 Task: Look for space in Mentana, Italy from 8th August, 2023 to 15th August, 2023 for 9 adults in price range Rs.10000 to Rs.14000. Place can be shared room with 5 bedrooms having 9 beds and 5 bathrooms. Property type can be house, flat, guest house. Amenities needed are: wifi, TV, free parkinig on premises, gym, breakfast. Booking option can be shelf check-in. Required host language is English.
Action: Mouse moved to (434, 91)
Screenshot: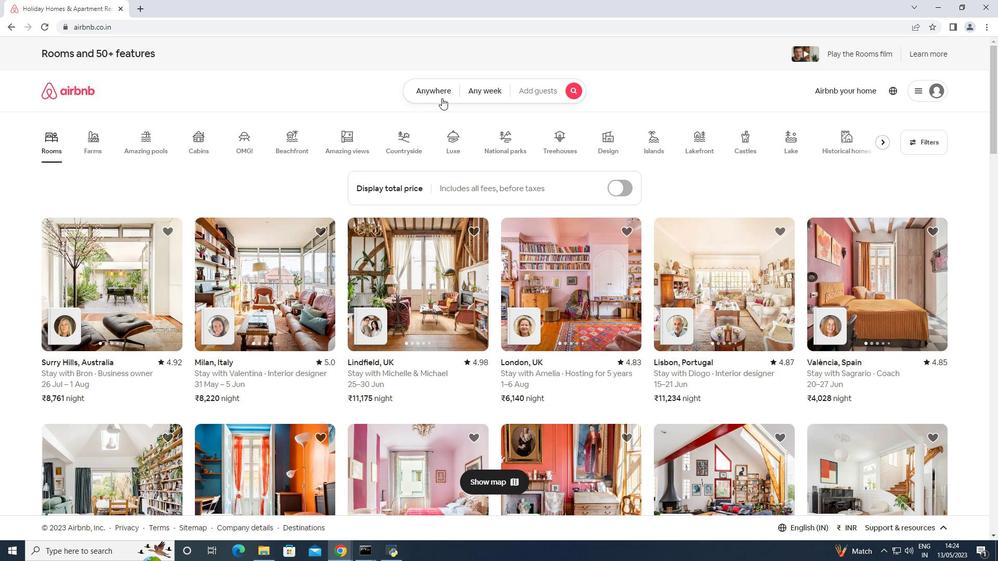 
Action: Mouse pressed left at (434, 91)
Screenshot: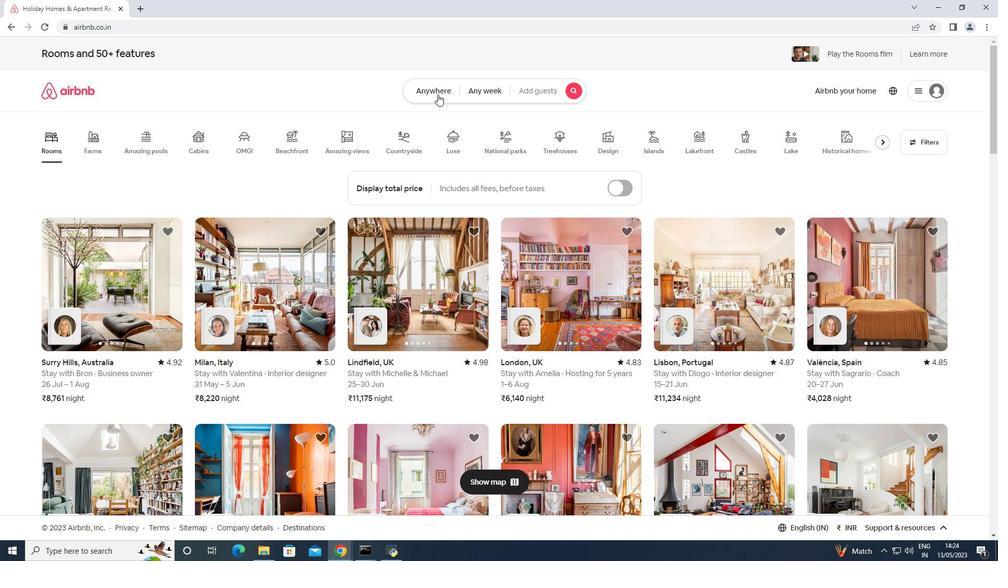 
Action: Mouse moved to (380, 124)
Screenshot: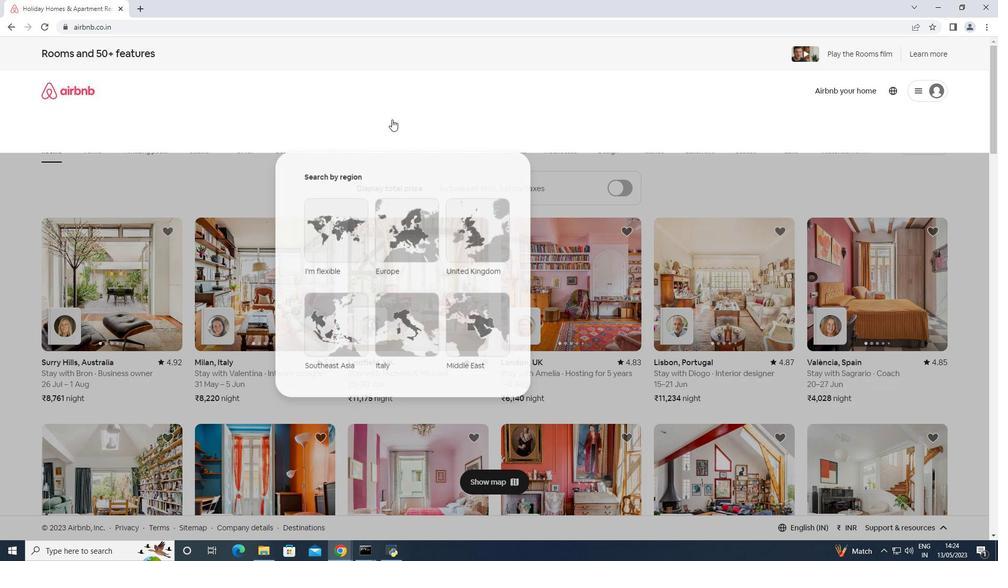 
Action: Mouse pressed left at (380, 124)
Screenshot: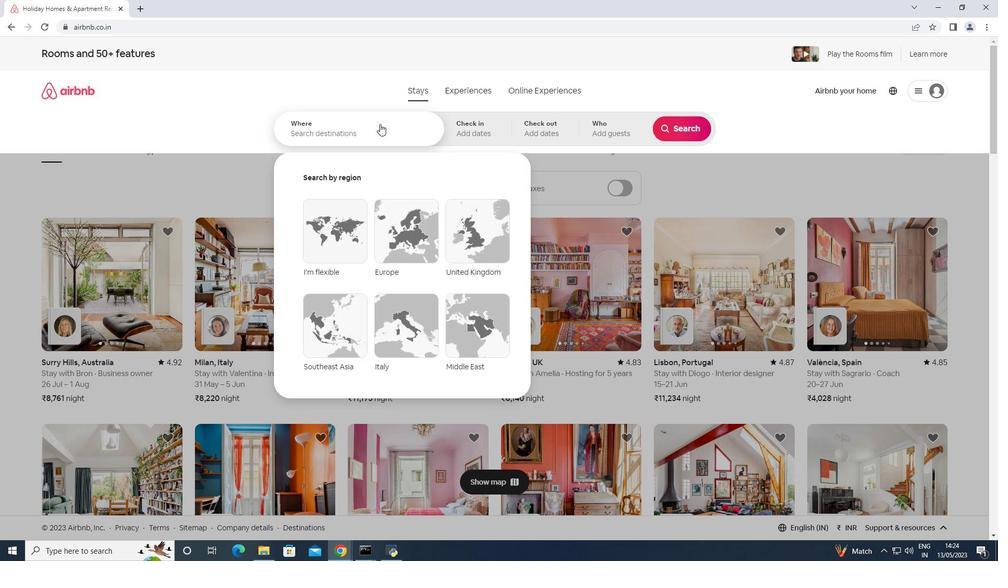 
Action: Mouse moved to (378, 125)
Screenshot: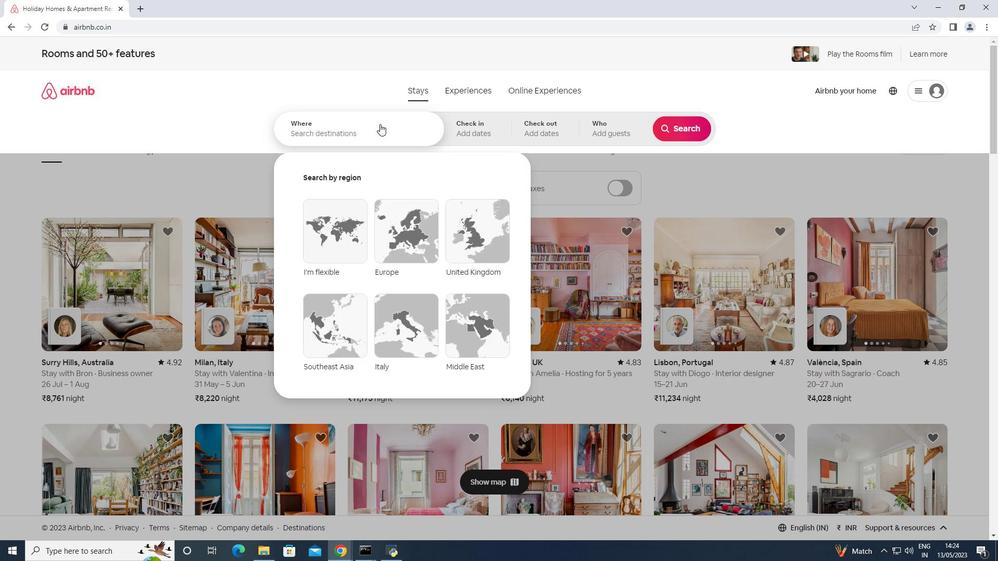 
Action: Key pressed <Key.shift>Mentana,<Key.space><Key.shift>Italy<Key.enter>
Screenshot: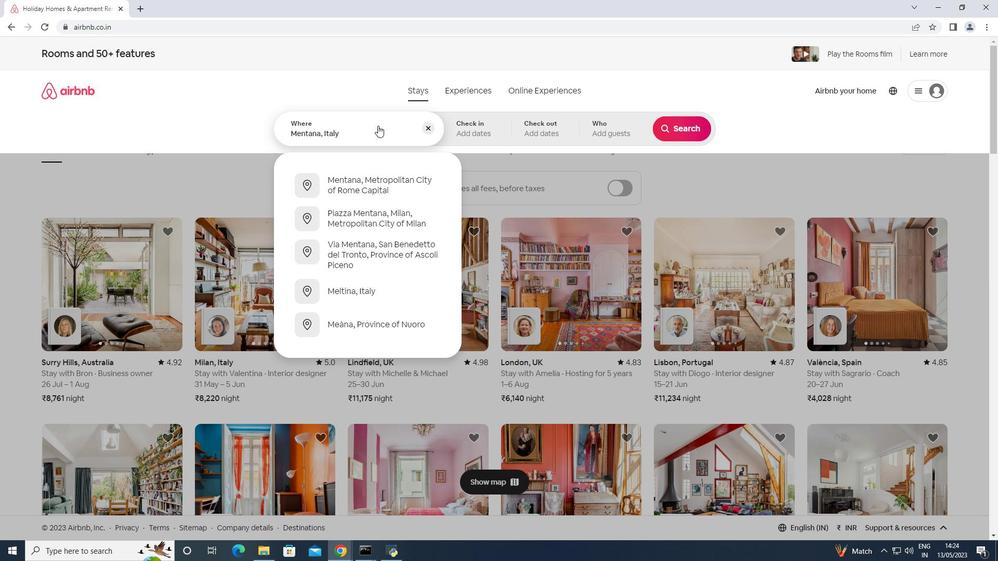 
Action: Mouse moved to (680, 217)
Screenshot: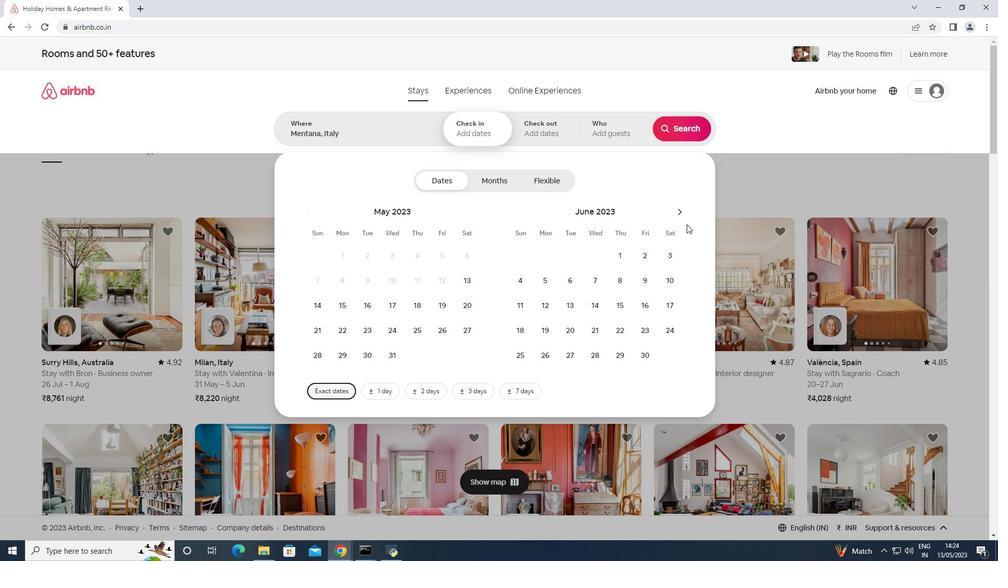 
Action: Mouse pressed left at (680, 217)
Screenshot: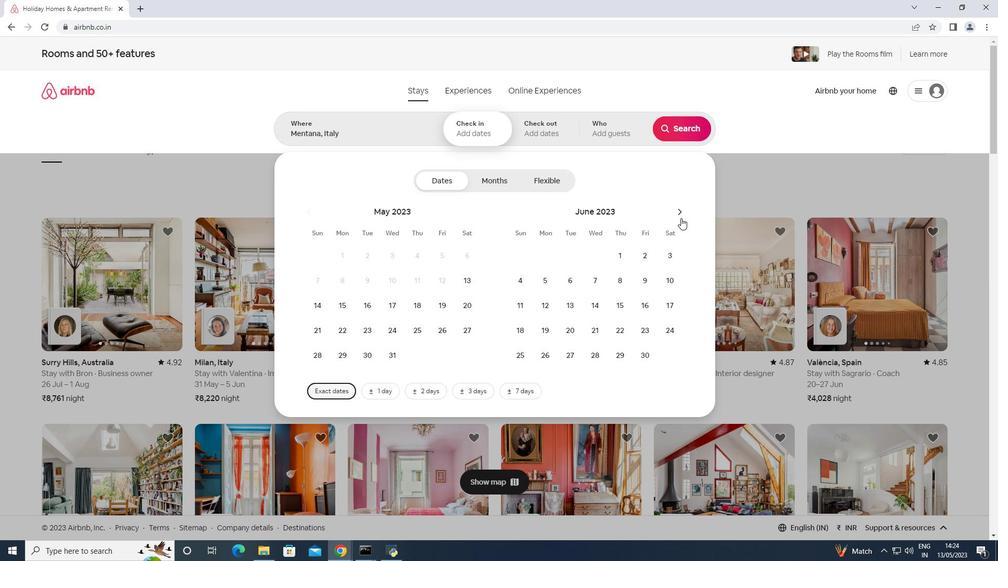 
Action: Mouse pressed left at (680, 217)
Screenshot: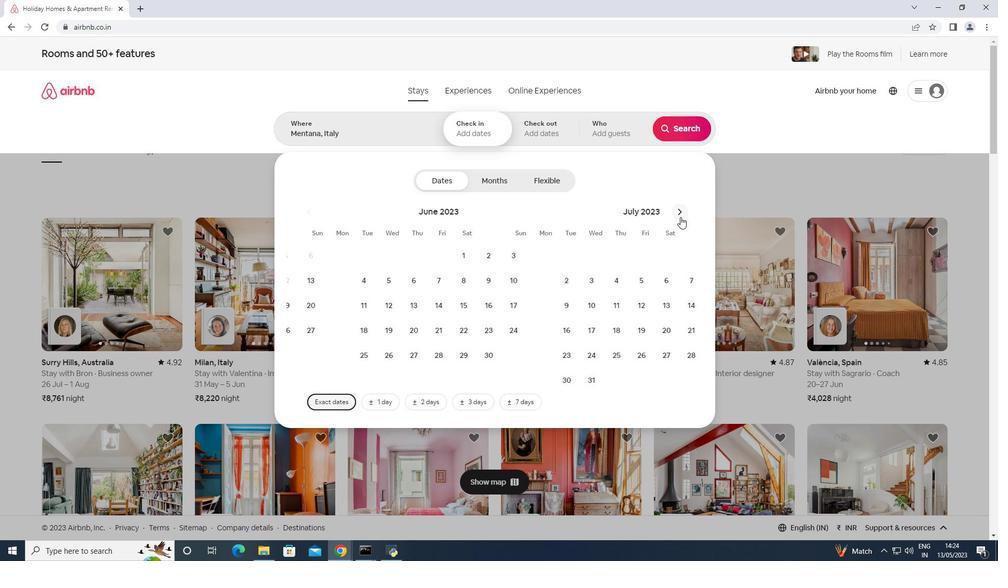 
Action: Mouse moved to (576, 273)
Screenshot: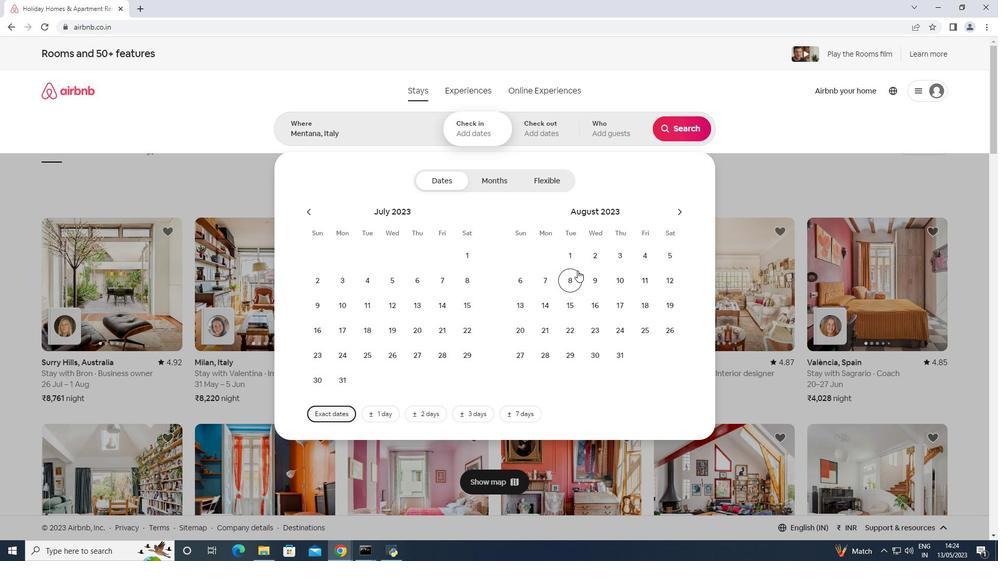 
Action: Mouse pressed left at (576, 273)
Screenshot: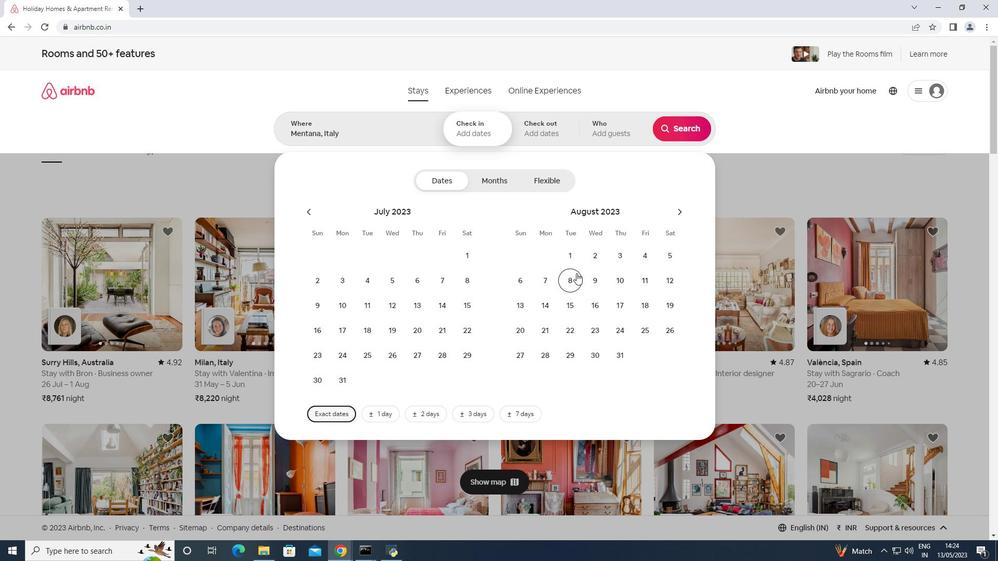 
Action: Mouse moved to (568, 303)
Screenshot: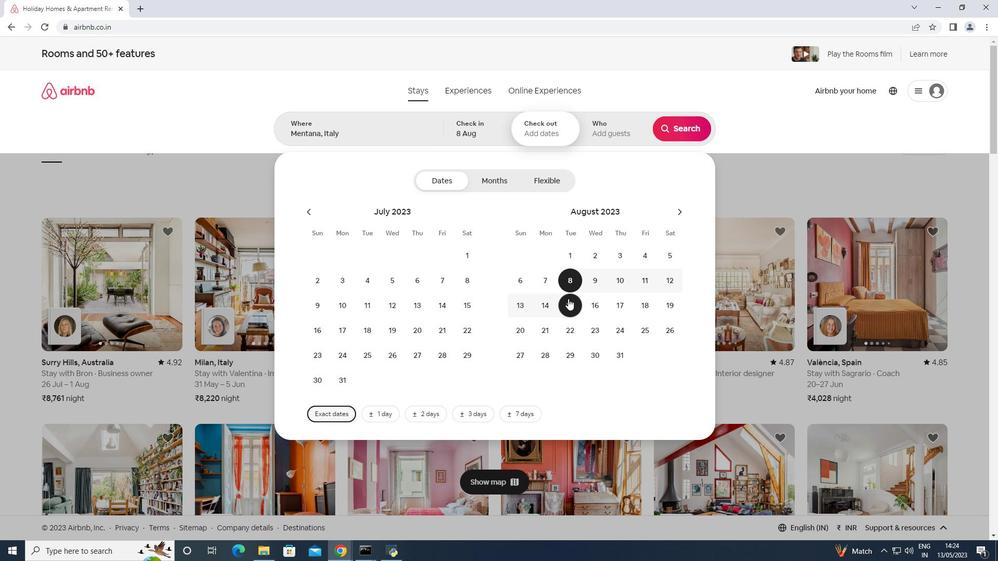 
Action: Mouse pressed left at (568, 303)
Screenshot: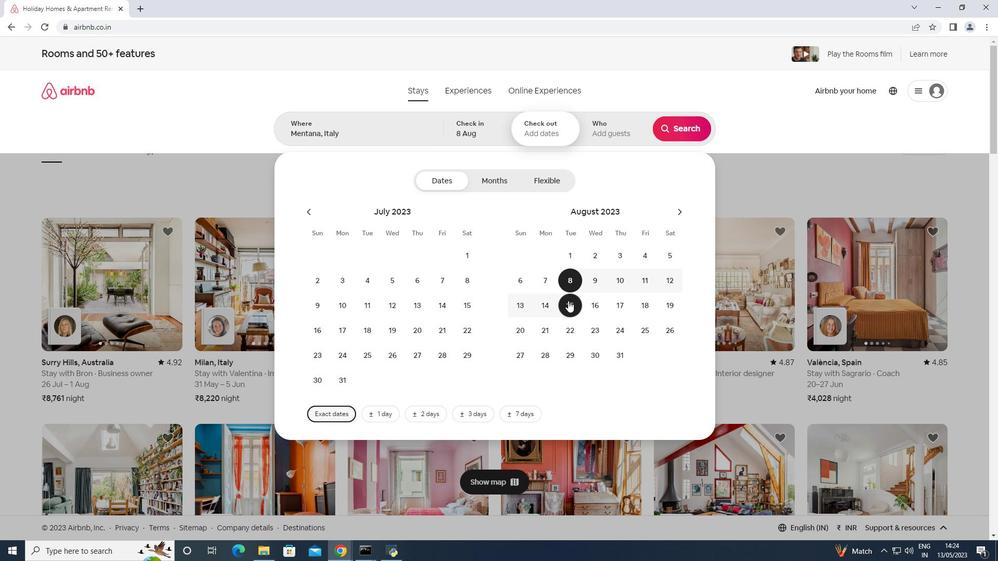 
Action: Mouse moved to (591, 130)
Screenshot: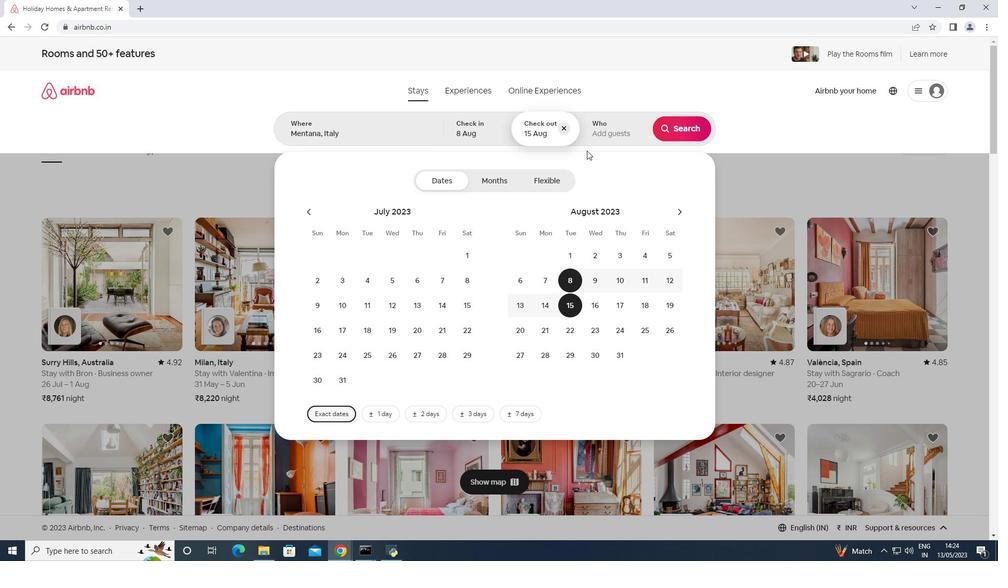 
Action: Mouse pressed left at (591, 130)
Screenshot: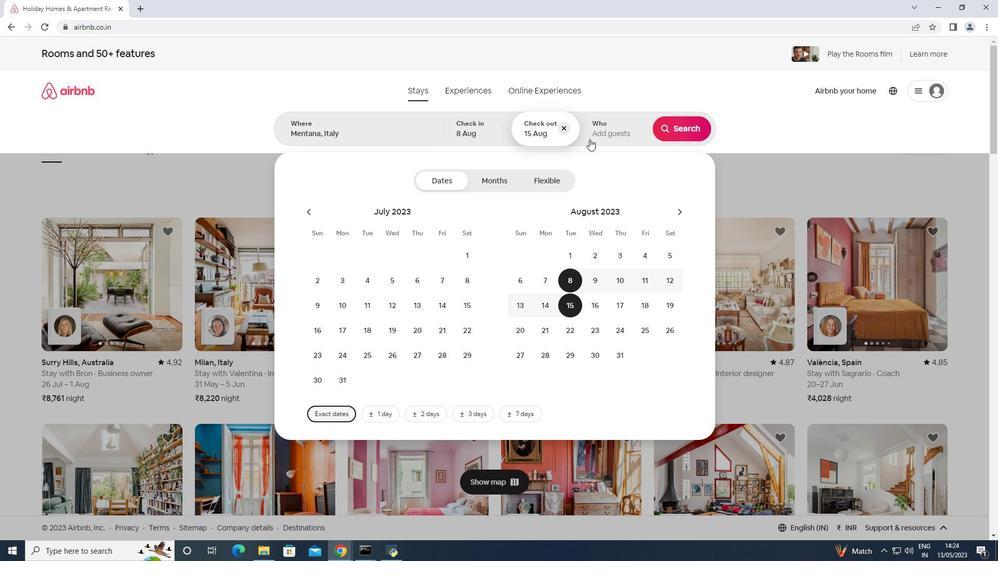 
Action: Mouse moved to (681, 183)
Screenshot: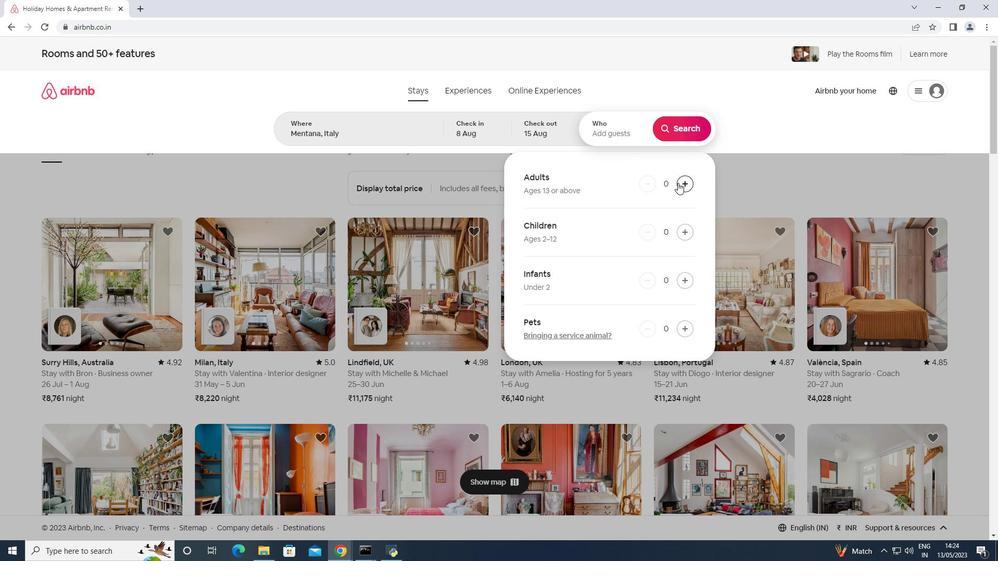 
Action: Mouse pressed left at (681, 183)
Screenshot: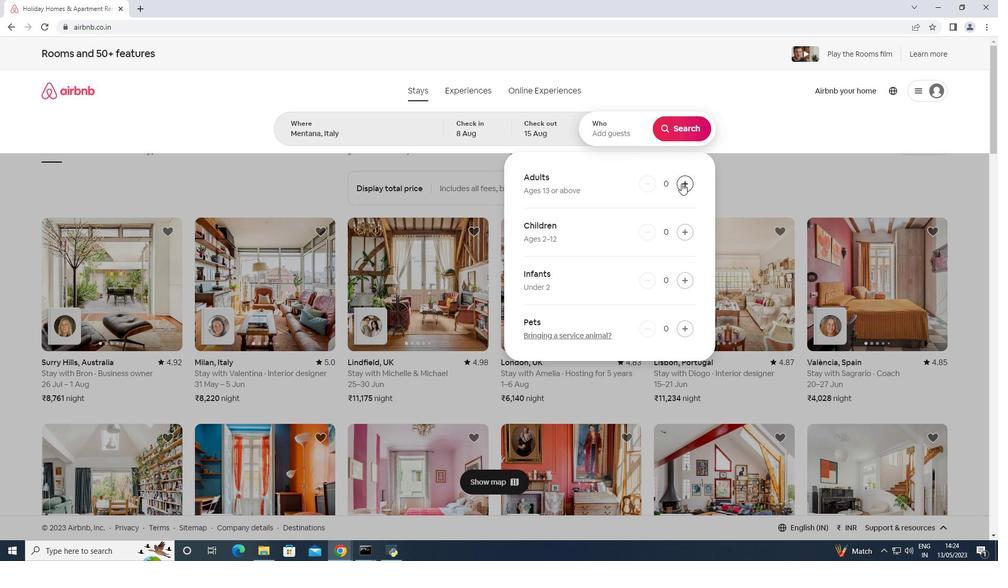 
Action: Mouse pressed left at (681, 183)
Screenshot: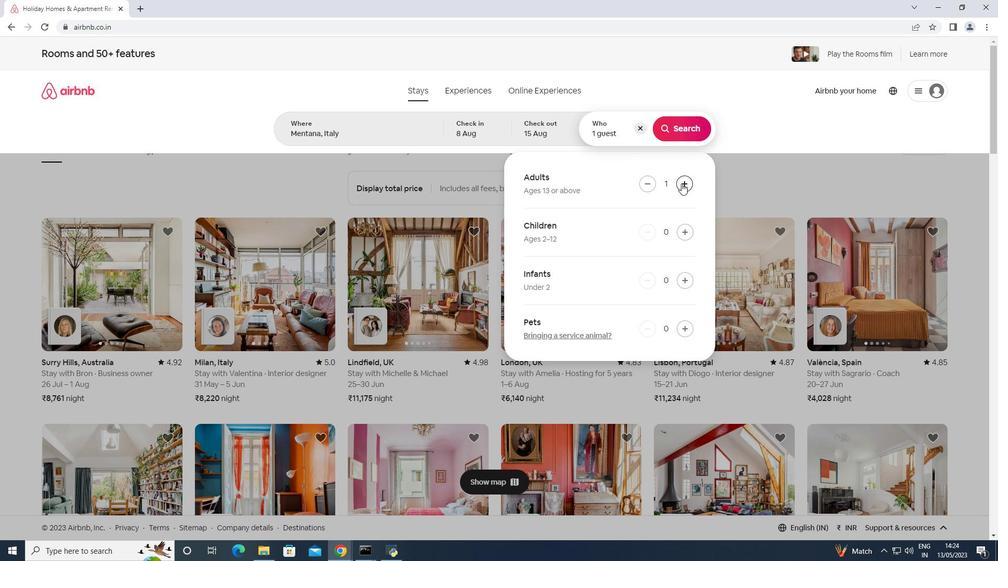 
Action: Mouse pressed left at (681, 183)
Screenshot: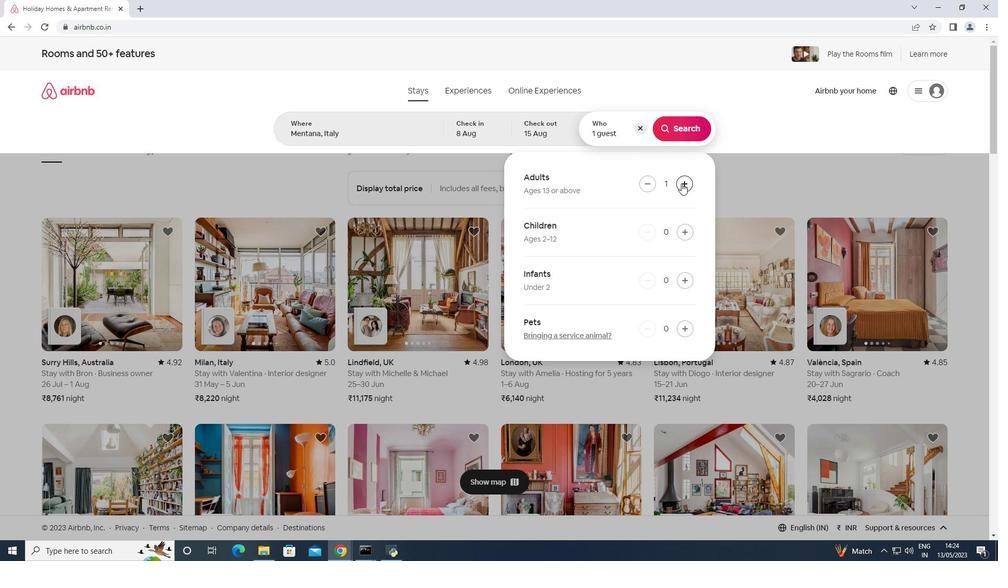 
Action: Mouse pressed left at (681, 183)
Screenshot: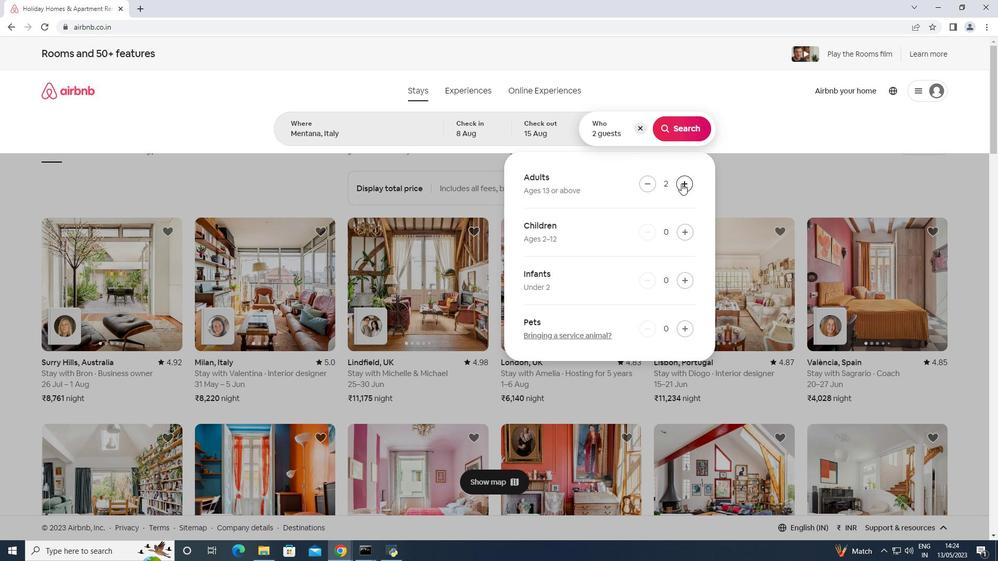 
Action: Mouse pressed left at (681, 183)
Screenshot: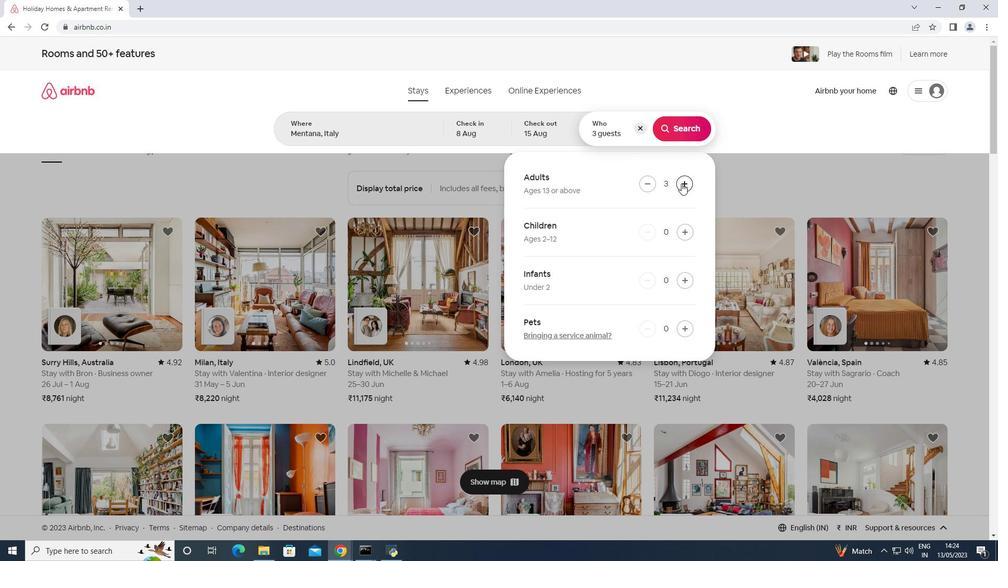 
Action: Mouse pressed left at (681, 183)
Screenshot: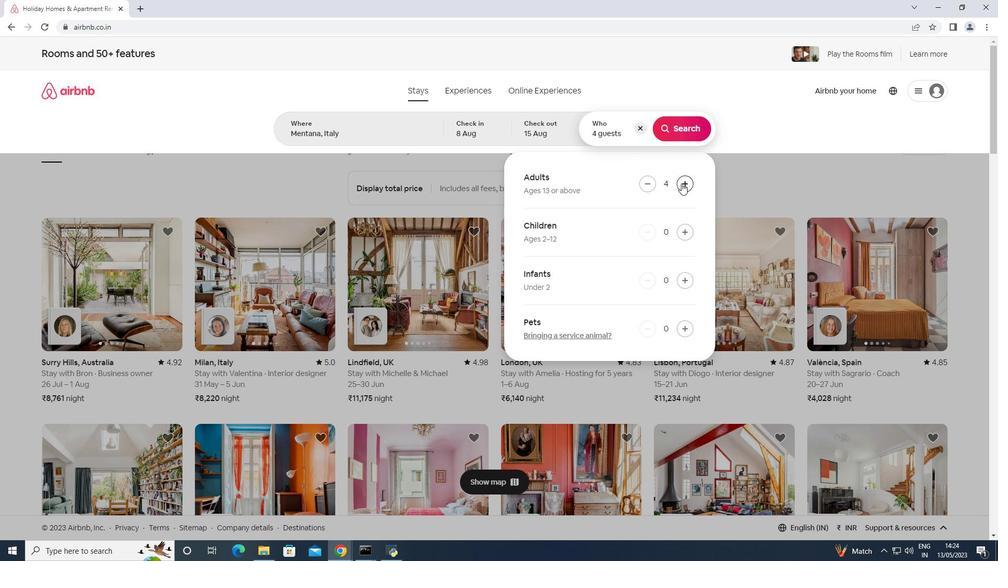 
Action: Mouse pressed left at (681, 183)
Screenshot: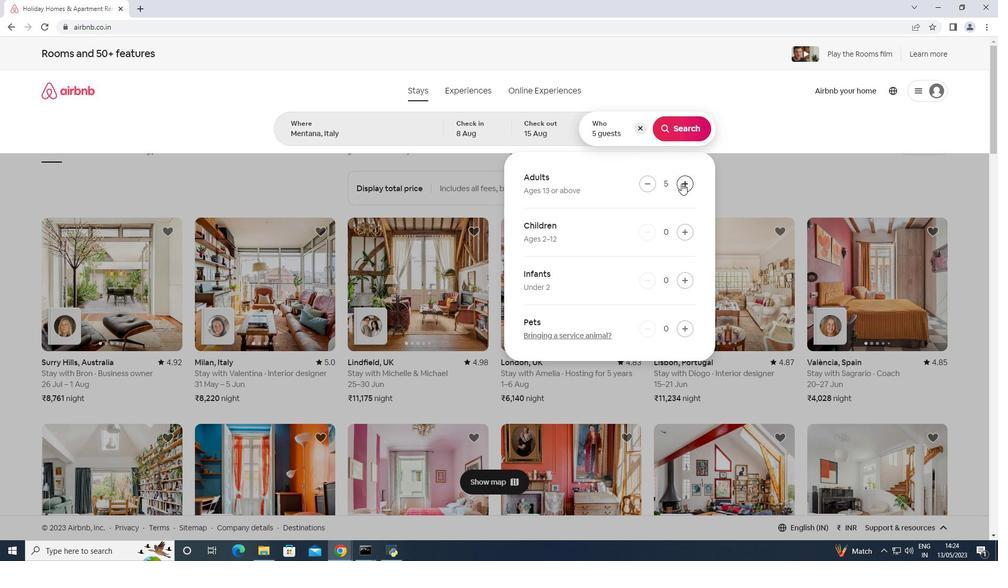 
Action: Mouse pressed left at (681, 183)
Screenshot: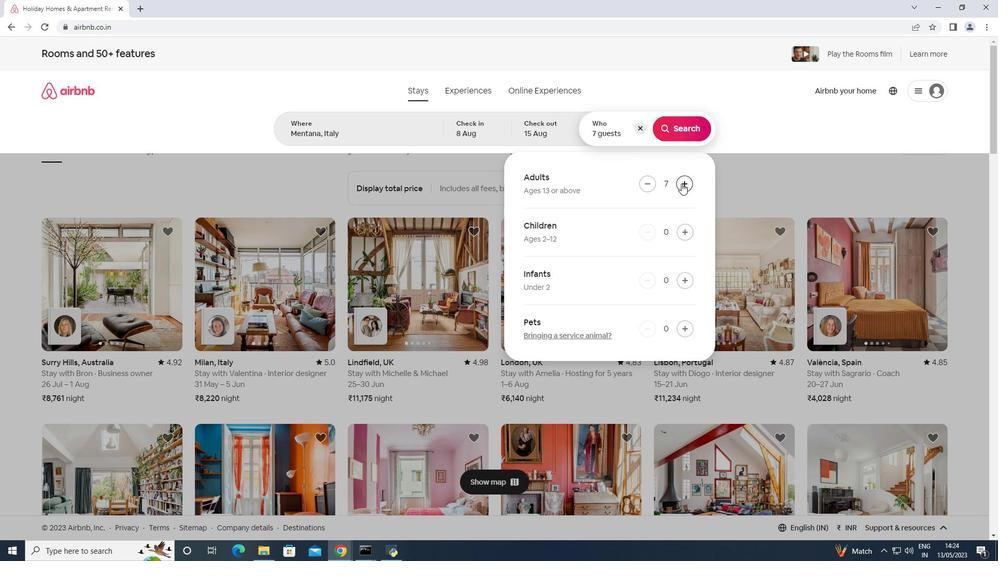 
Action: Mouse pressed left at (681, 183)
Screenshot: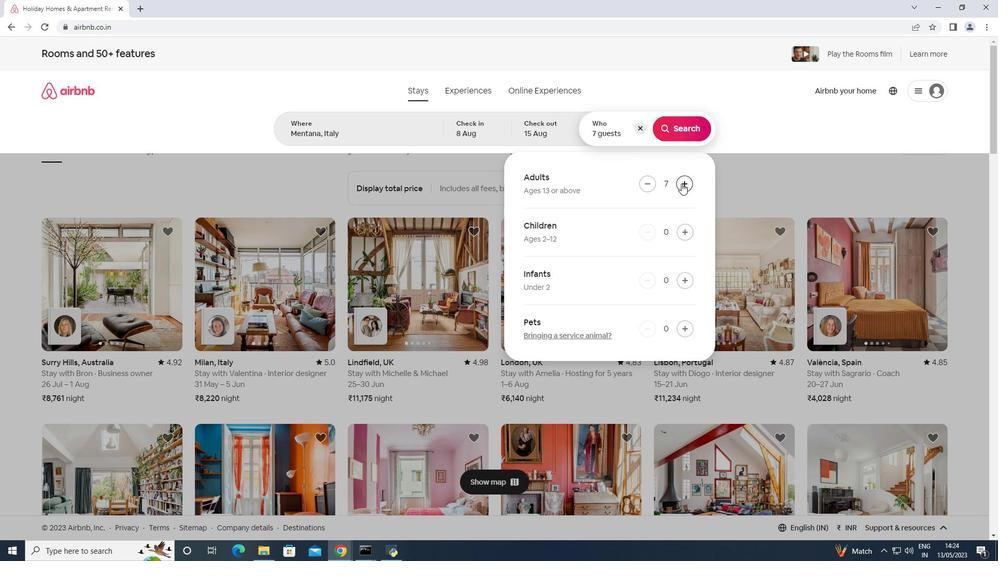 
Action: Mouse moved to (682, 130)
Screenshot: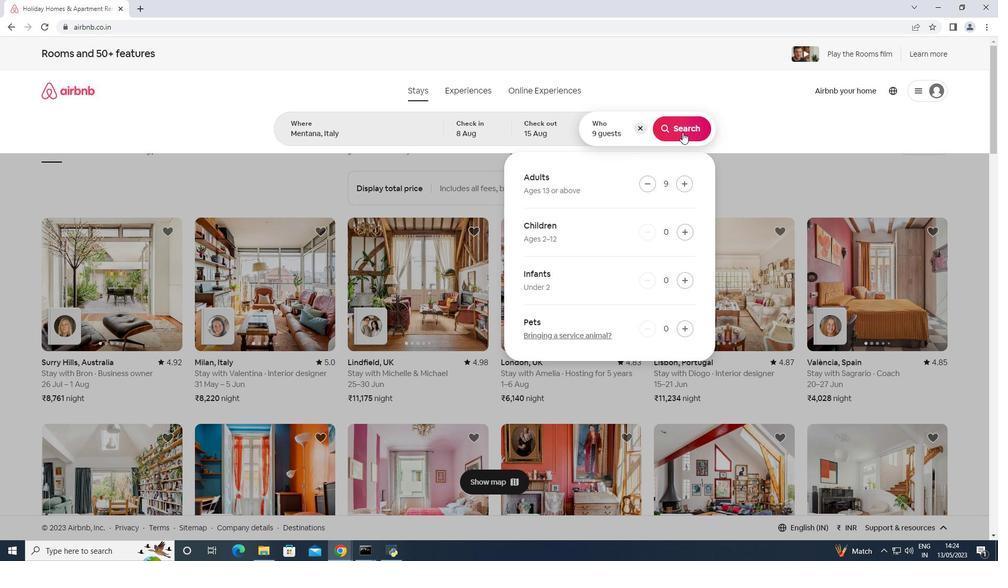 
Action: Mouse pressed left at (682, 130)
Screenshot: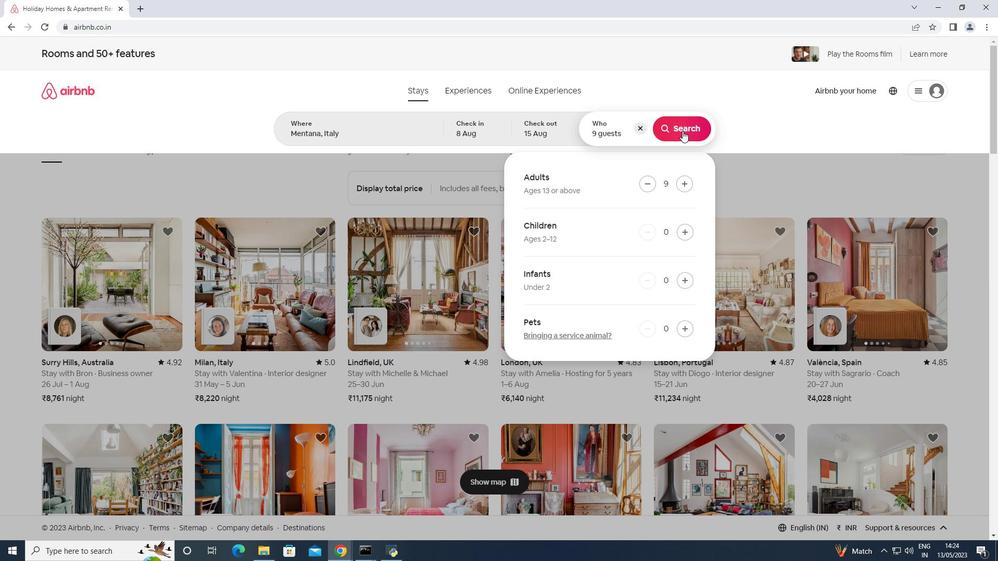 
Action: Mouse moved to (952, 102)
Screenshot: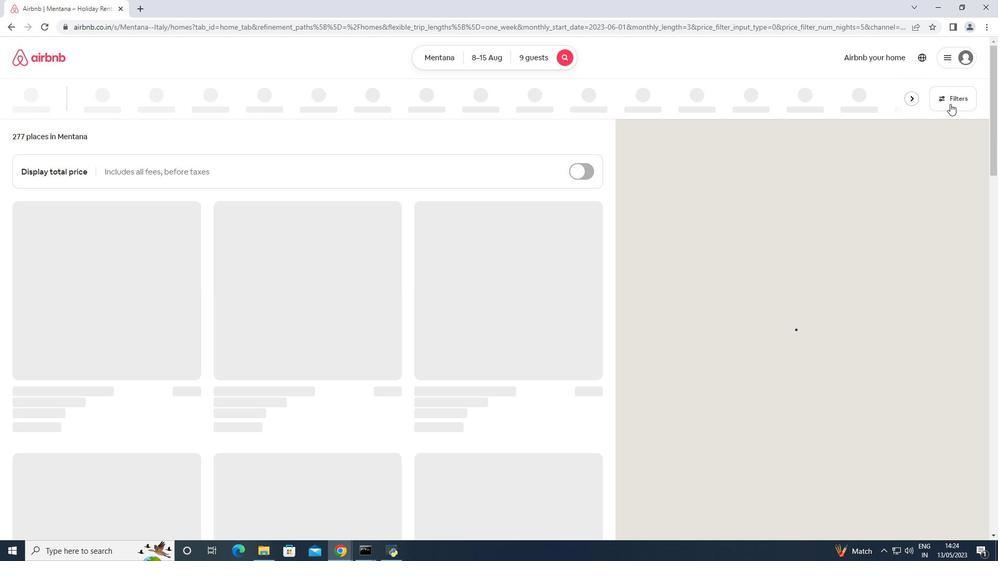 
Action: Mouse pressed left at (952, 102)
Screenshot: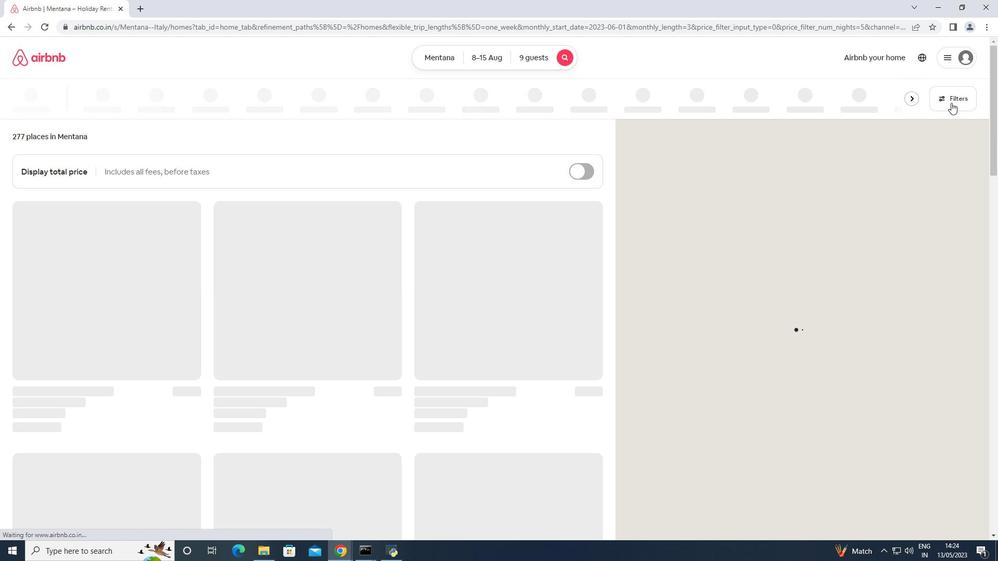 
Action: Mouse moved to (427, 352)
Screenshot: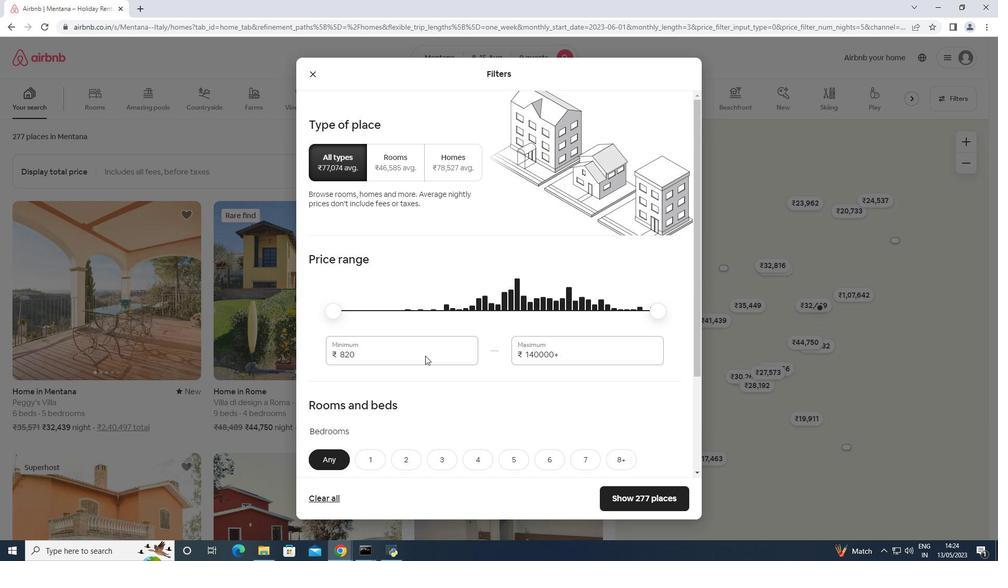 
Action: Mouse pressed left at (427, 352)
Screenshot: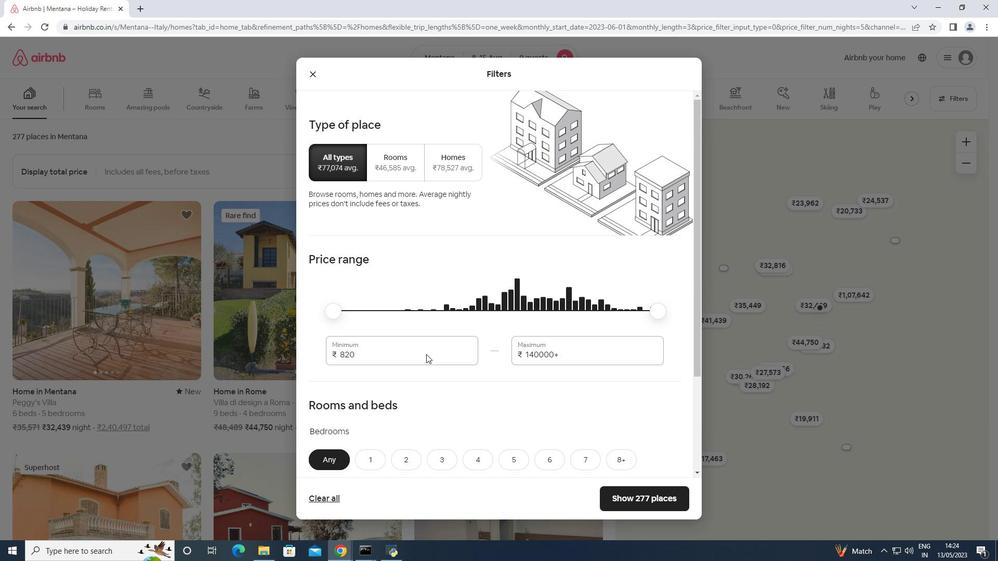 
Action: Mouse pressed left at (427, 352)
Screenshot: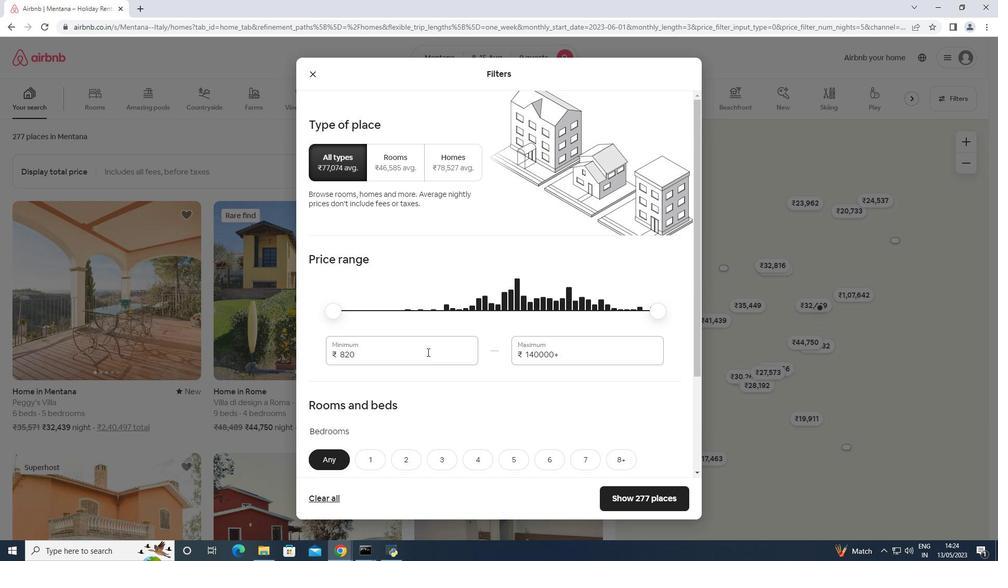 
Action: Mouse moved to (421, 352)
Screenshot: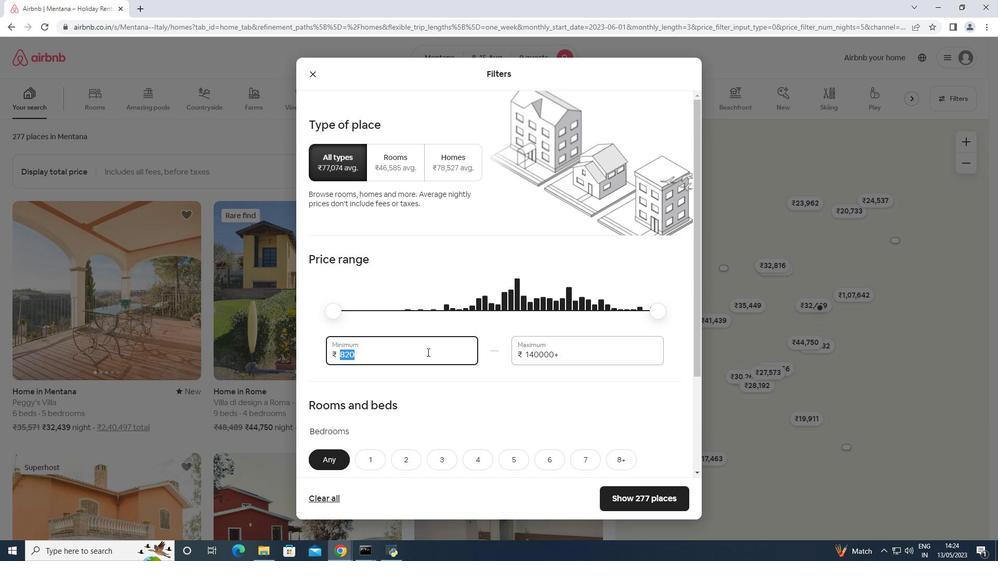 
Action: Key pressed 10000<Key.tab>14000
Screenshot: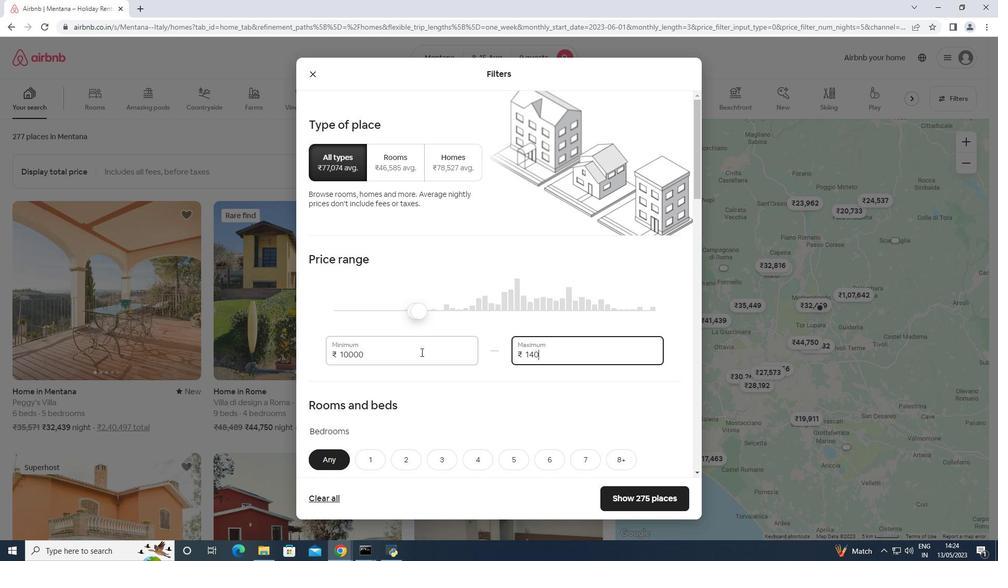 
Action: Mouse scrolled (421, 352) with delta (0, 0)
Screenshot: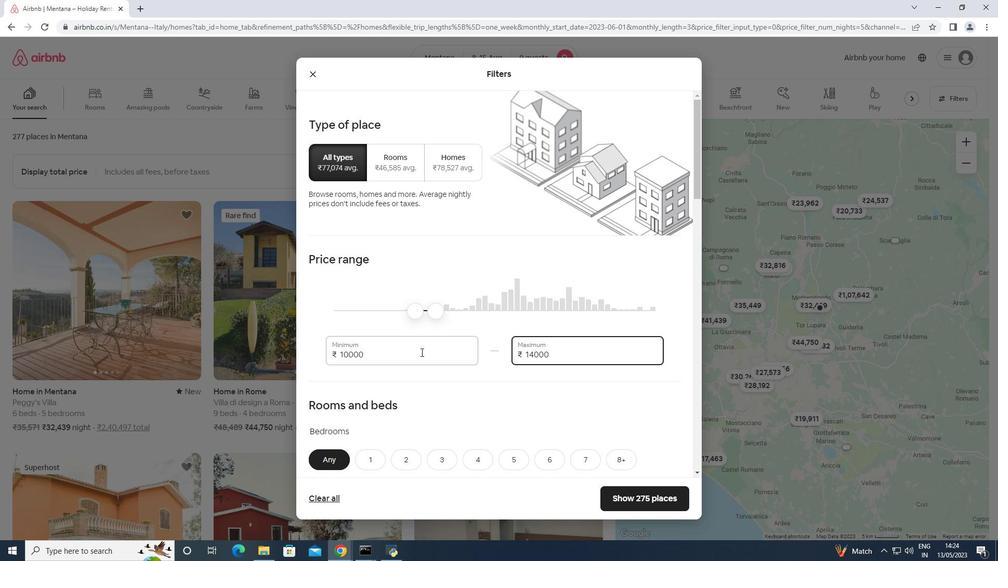 
Action: Mouse scrolled (421, 352) with delta (0, 0)
Screenshot: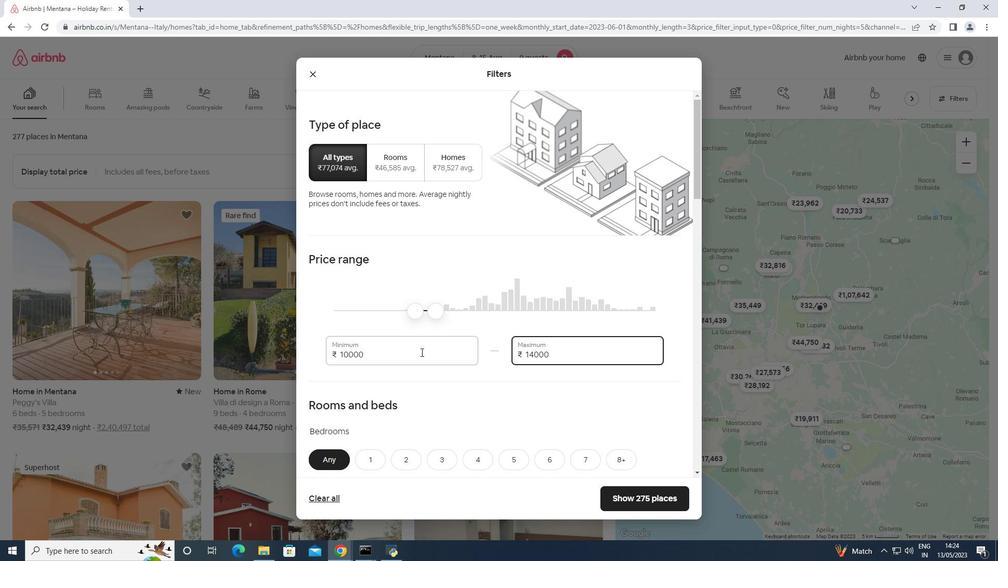 
Action: Mouse moved to (514, 355)
Screenshot: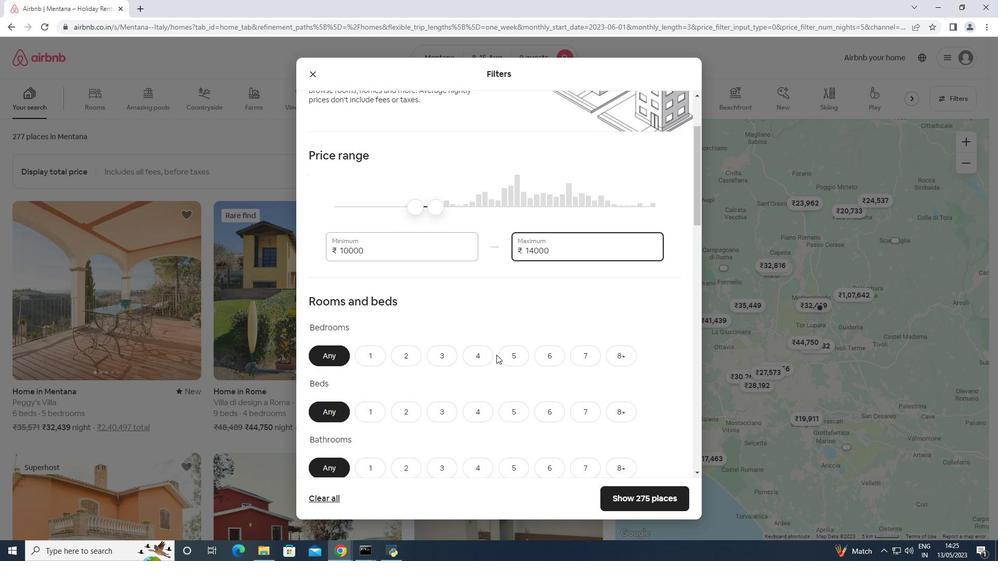 
Action: Mouse pressed left at (514, 355)
Screenshot: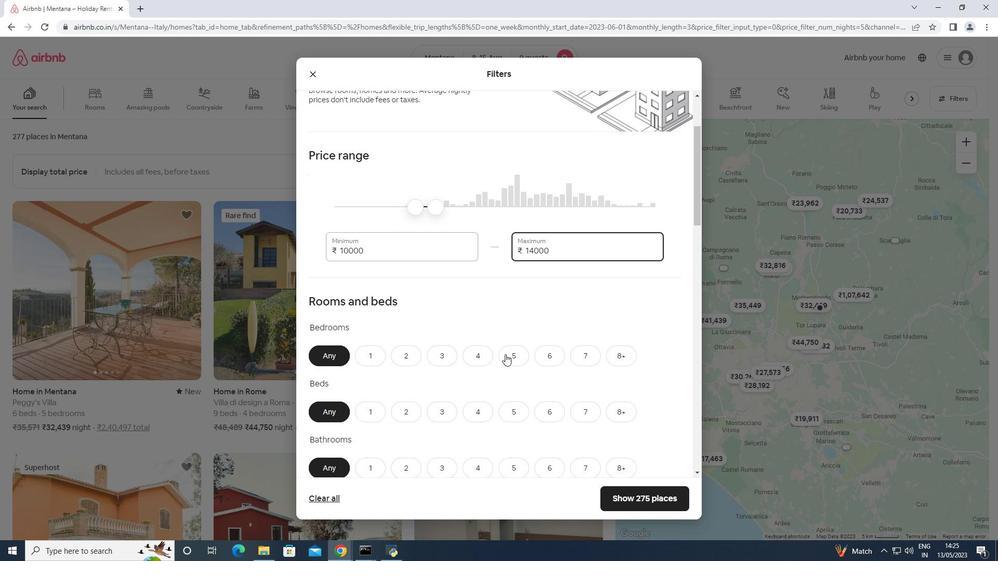 
Action: Mouse moved to (626, 414)
Screenshot: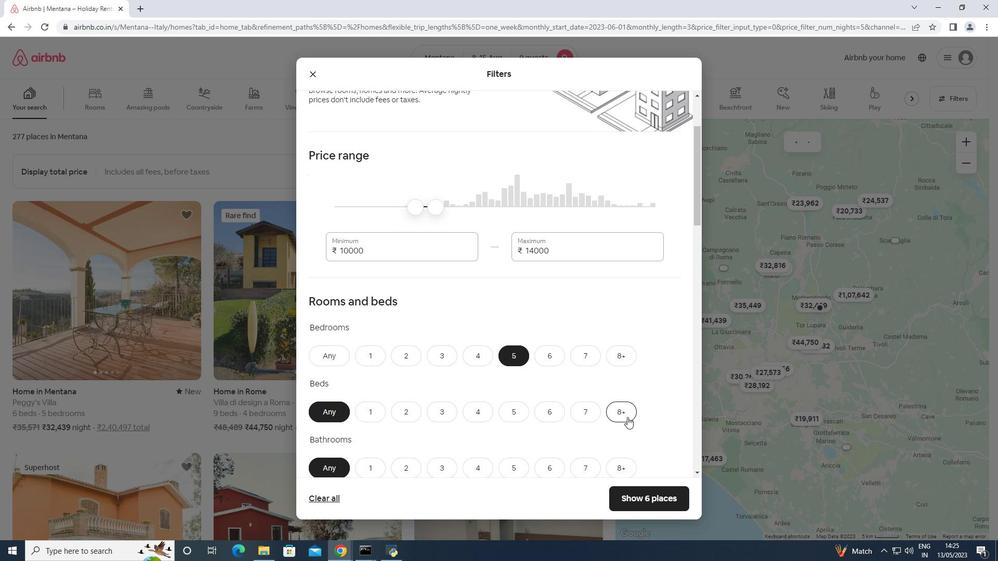 
Action: Mouse pressed left at (626, 414)
Screenshot: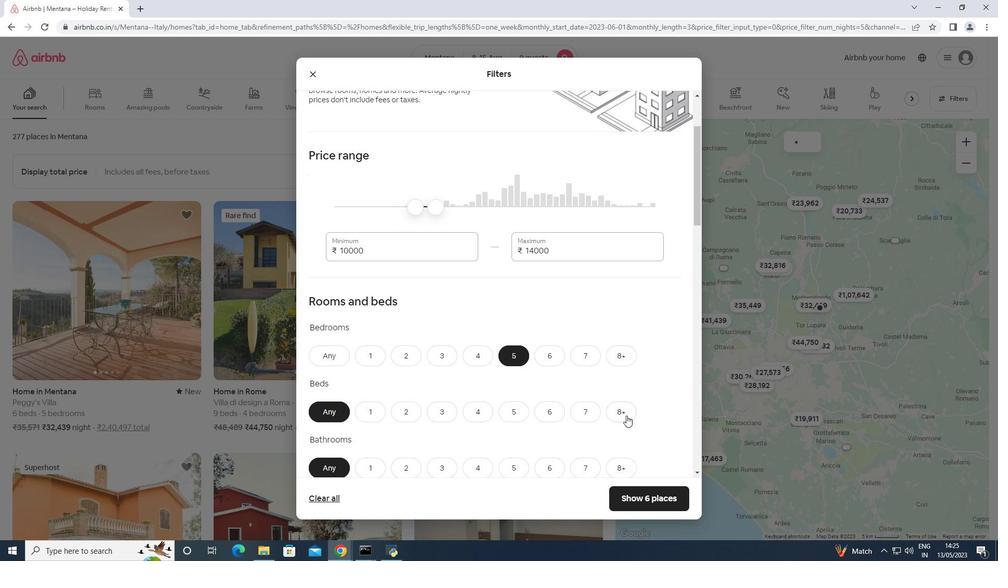 
Action: Mouse moved to (521, 466)
Screenshot: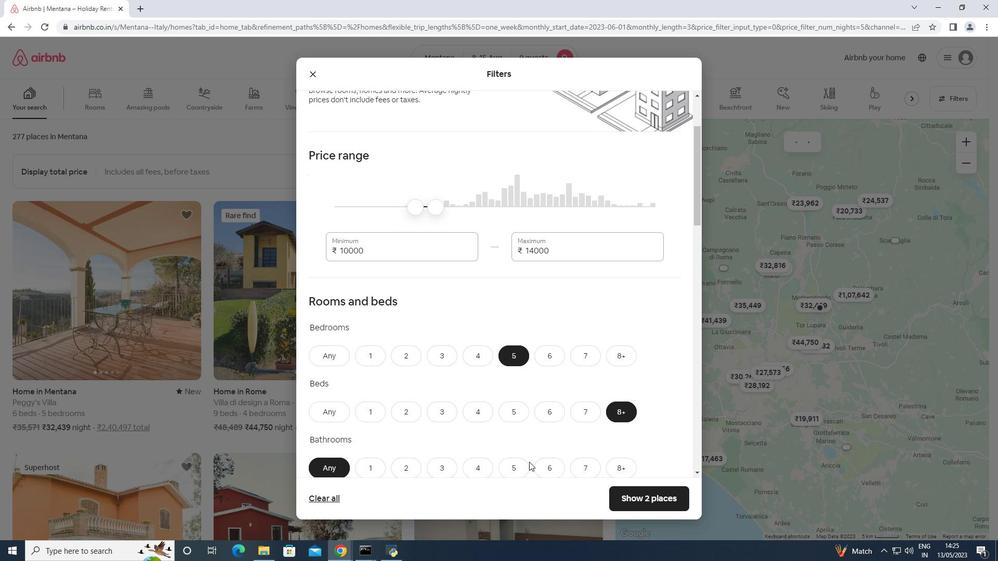 
Action: Mouse pressed left at (521, 466)
Screenshot: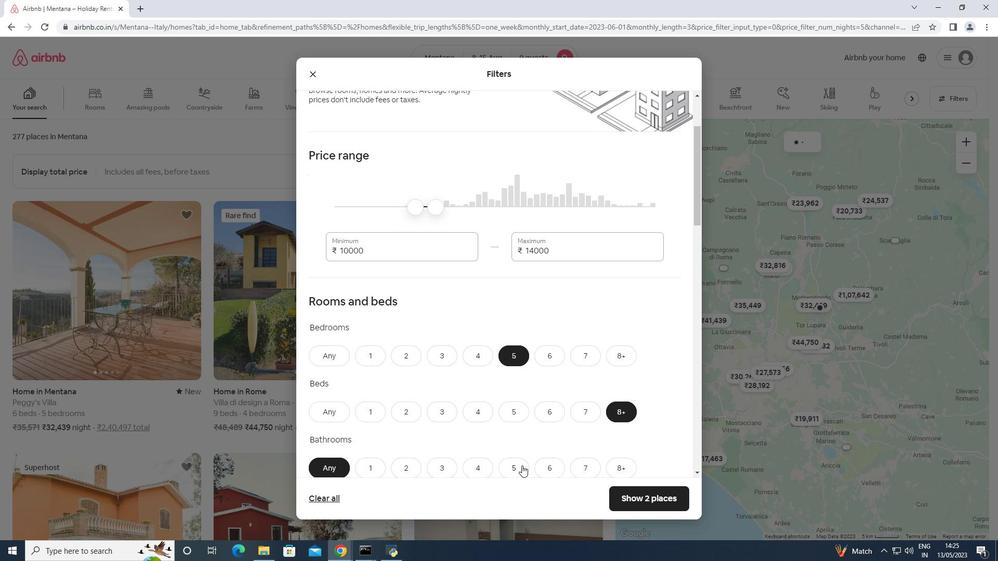 
Action: Mouse moved to (521, 466)
Screenshot: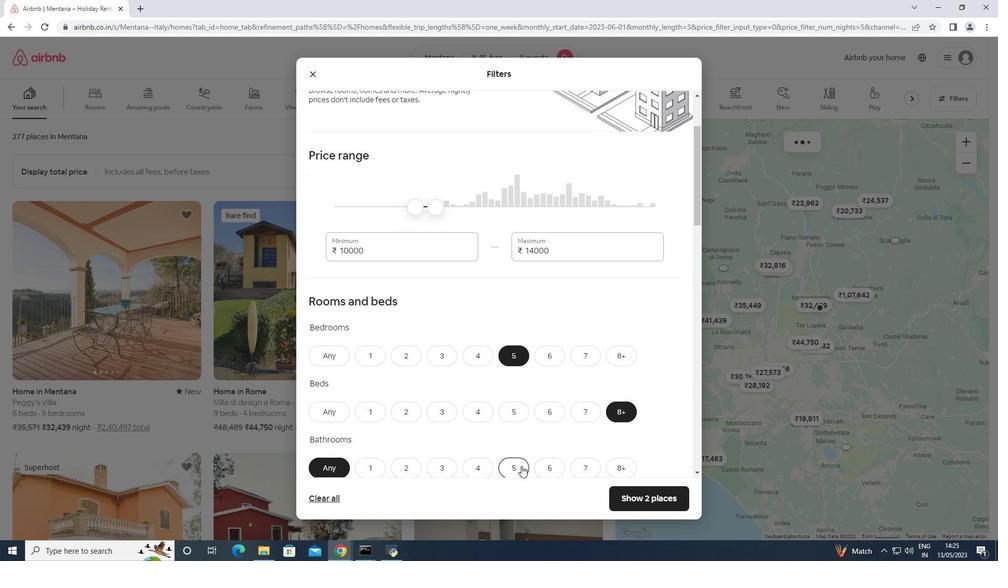 
Action: Mouse scrolled (521, 466) with delta (0, 0)
Screenshot: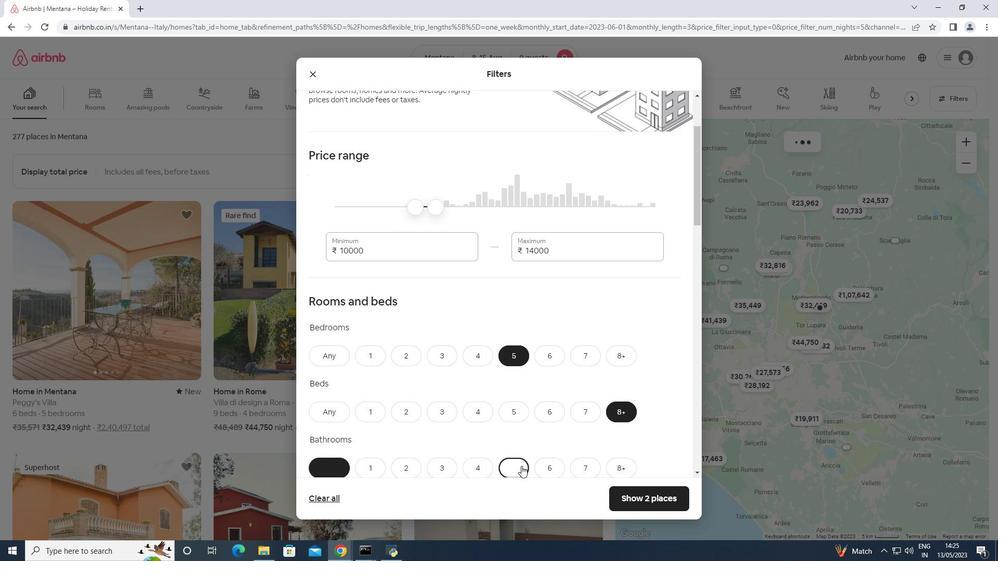 
Action: Mouse scrolled (521, 466) with delta (0, 0)
Screenshot: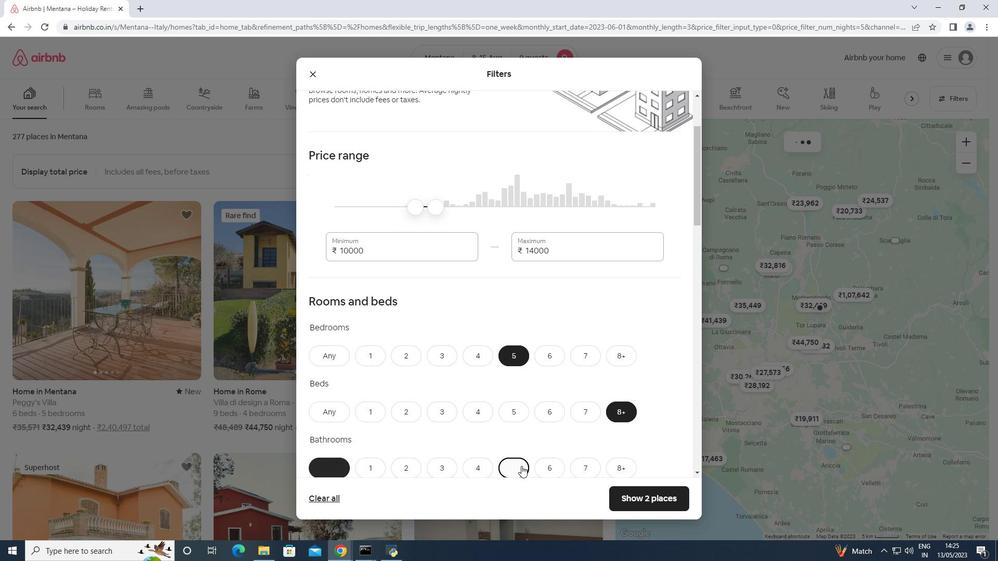 
Action: Mouse scrolled (521, 466) with delta (0, 0)
Screenshot: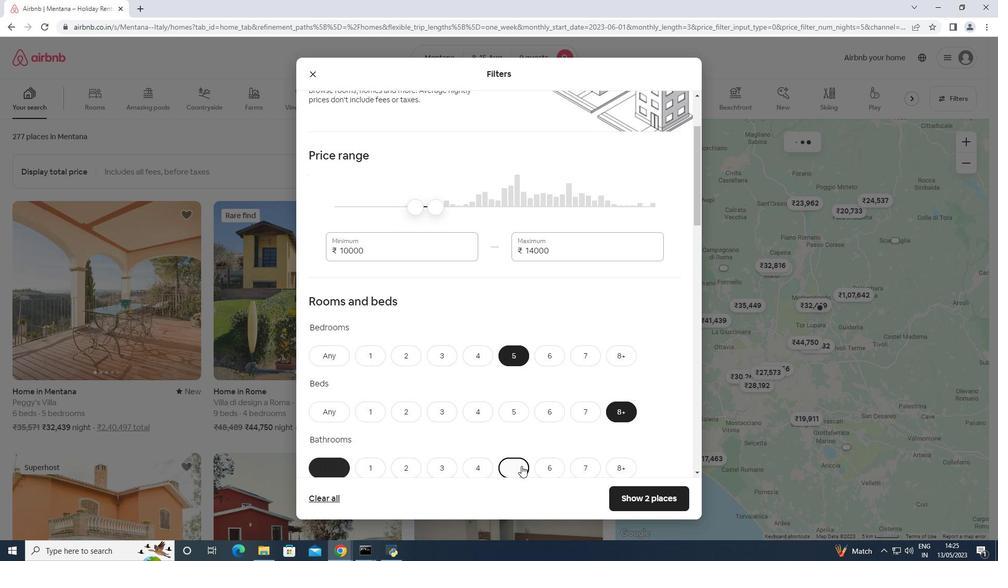 
Action: Mouse moved to (514, 401)
Screenshot: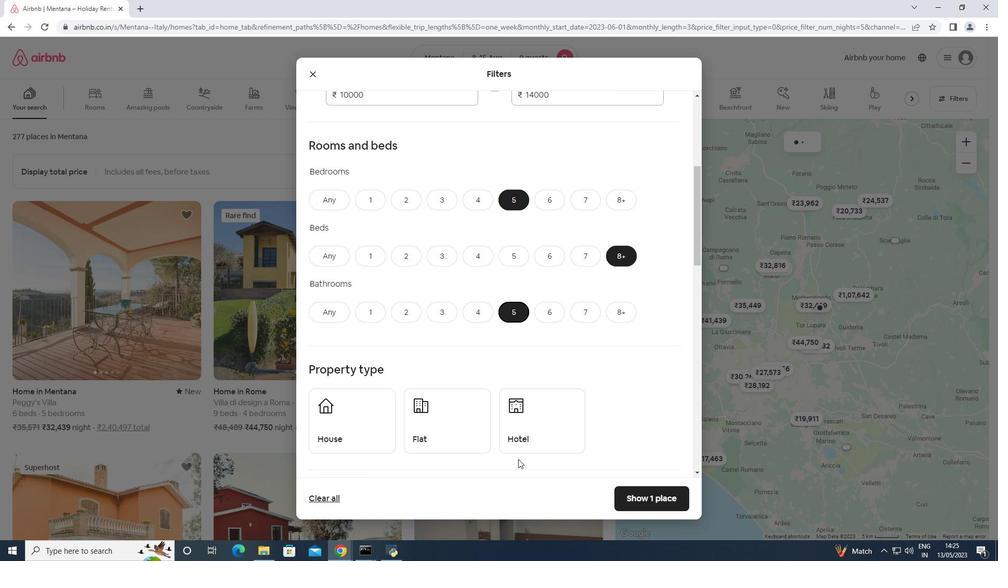 
Action: Mouse scrolled (514, 400) with delta (0, 0)
Screenshot: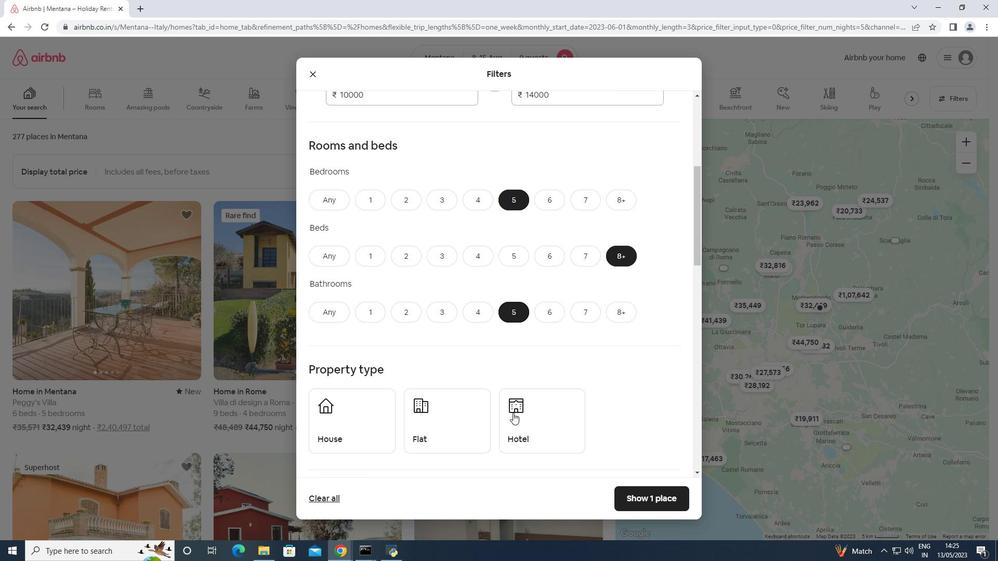 
Action: Mouse scrolled (514, 400) with delta (0, 0)
Screenshot: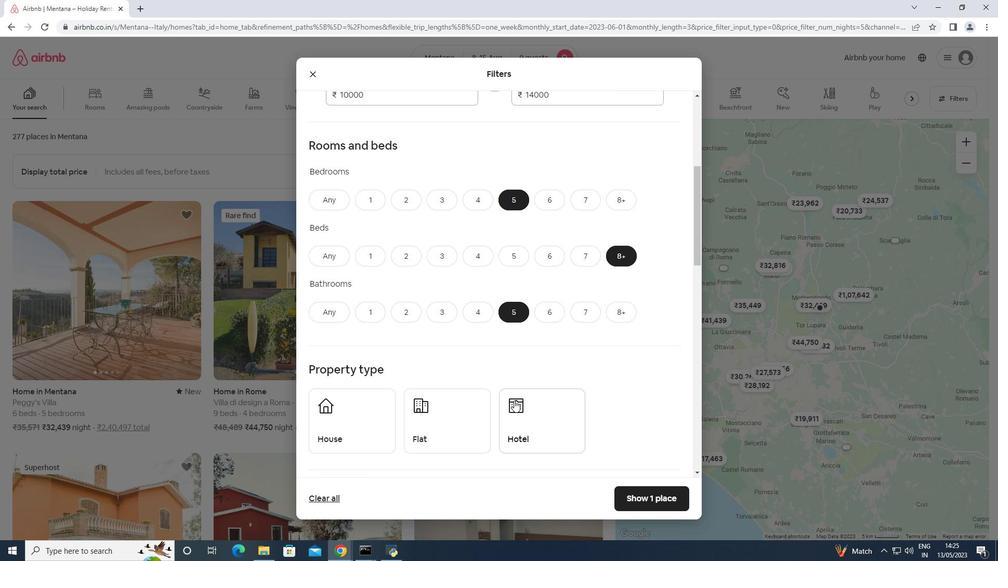 
Action: Mouse scrolled (514, 400) with delta (0, 0)
Screenshot: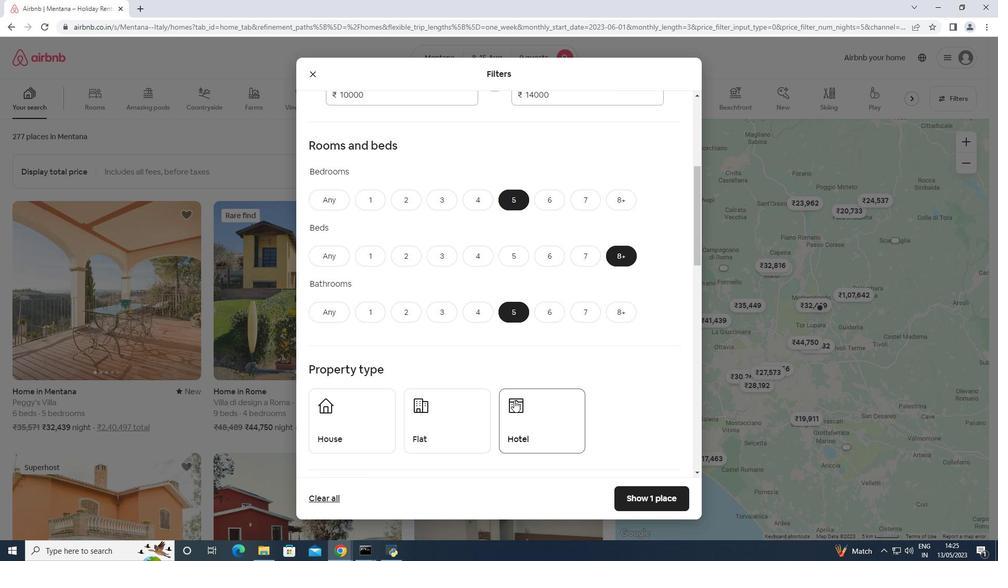 
Action: Mouse moved to (449, 289)
Screenshot: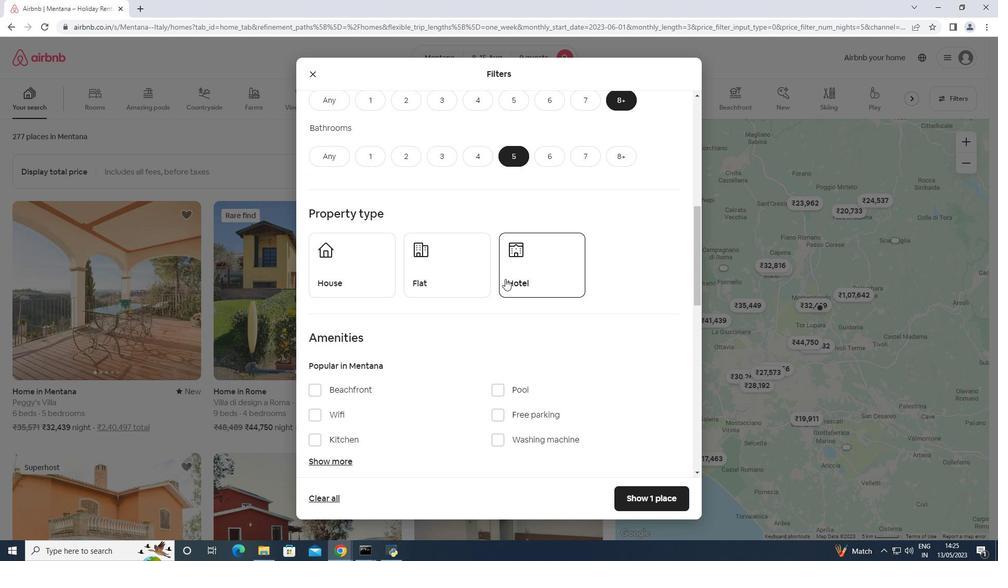 
Action: Mouse pressed left at (449, 289)
Screenshot: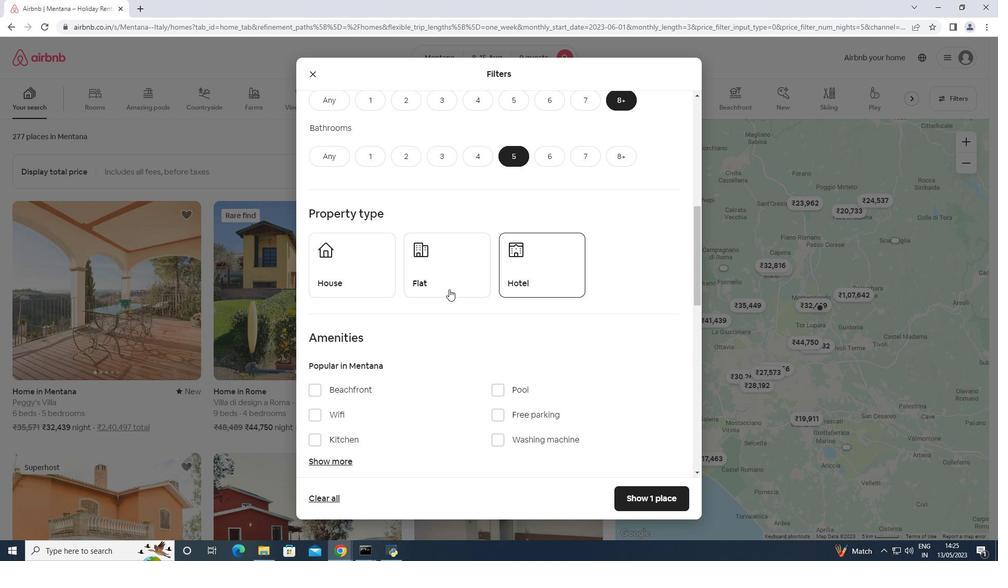 
Action: Mouse moved to (367, 287)
Screenshot: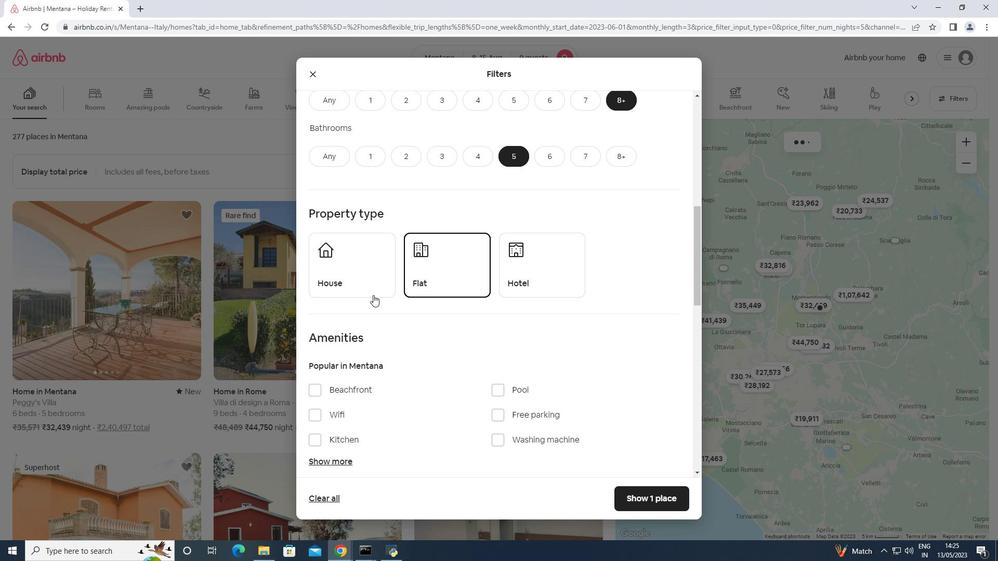 
Action: Mouse pressed left at (367, 287)
Screenshot: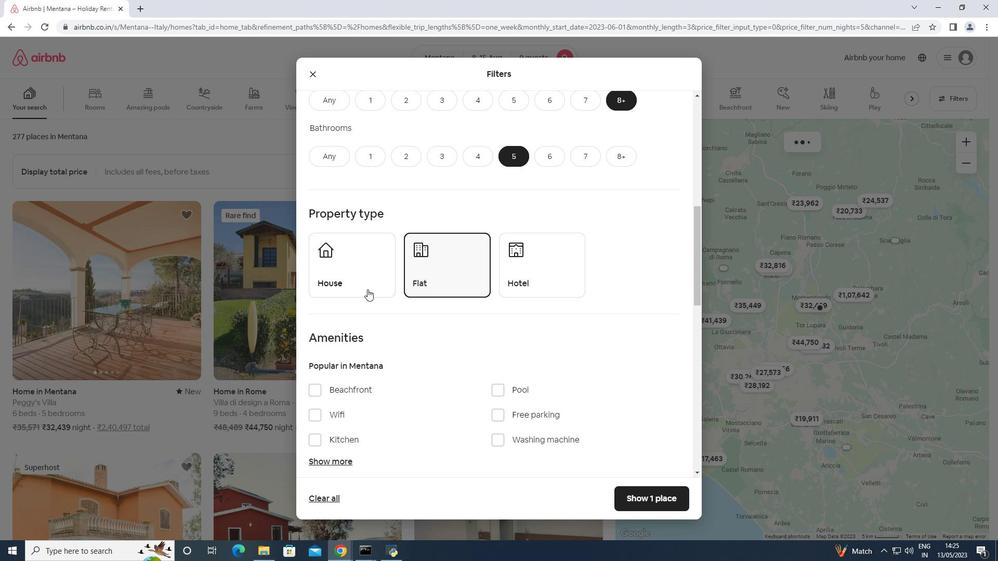 
Action: Mouse moved to (382, 307)
Screenshot: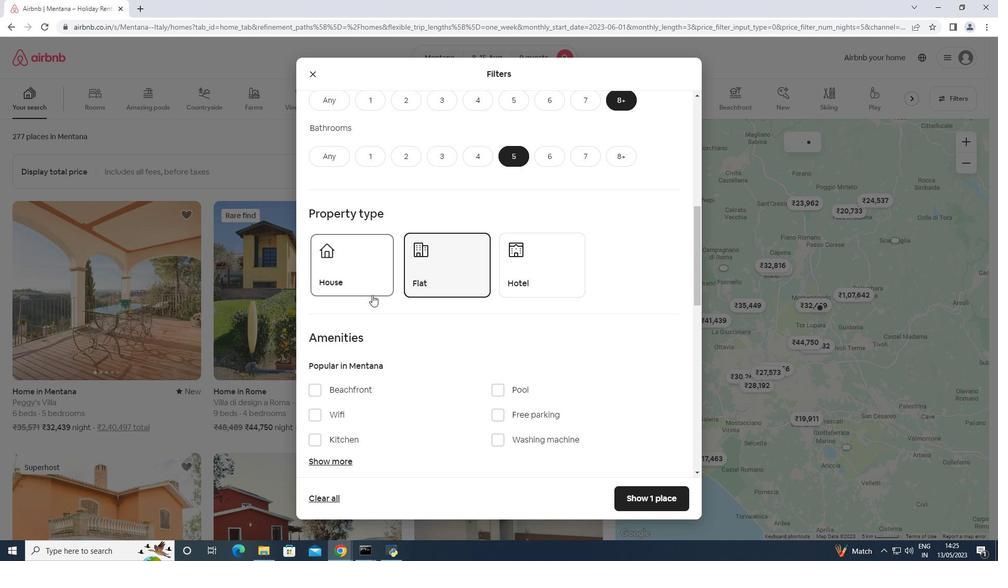 
Action: Mouse scrolled (382, 307) with delta (0, 0)
Screenshot: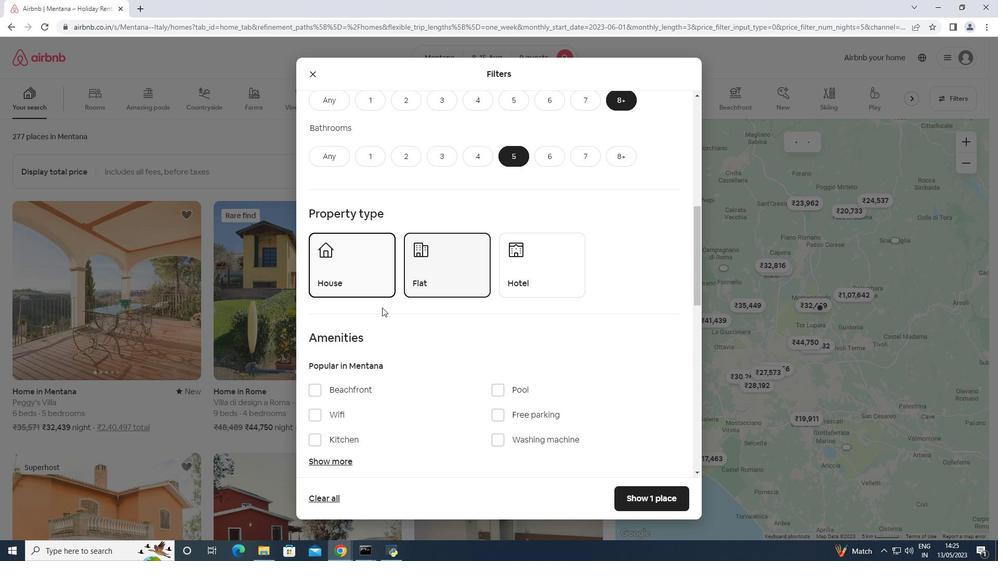 
Action: Mouse scrolled (382, 307) with delta (0, 0)
Screenshot: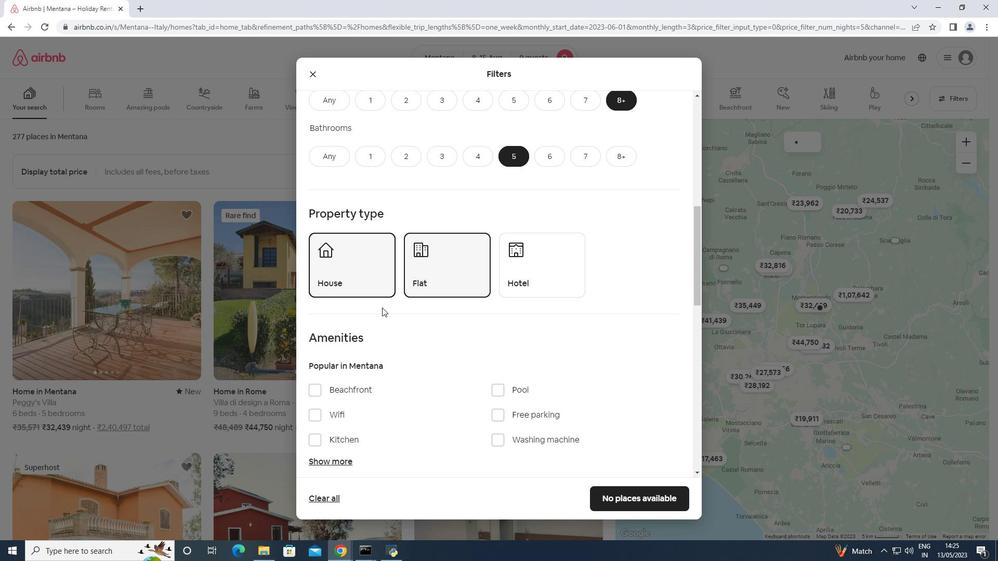 
Action: Mouse scrolled (382, 307) with delta (0, 0)
Screenshot: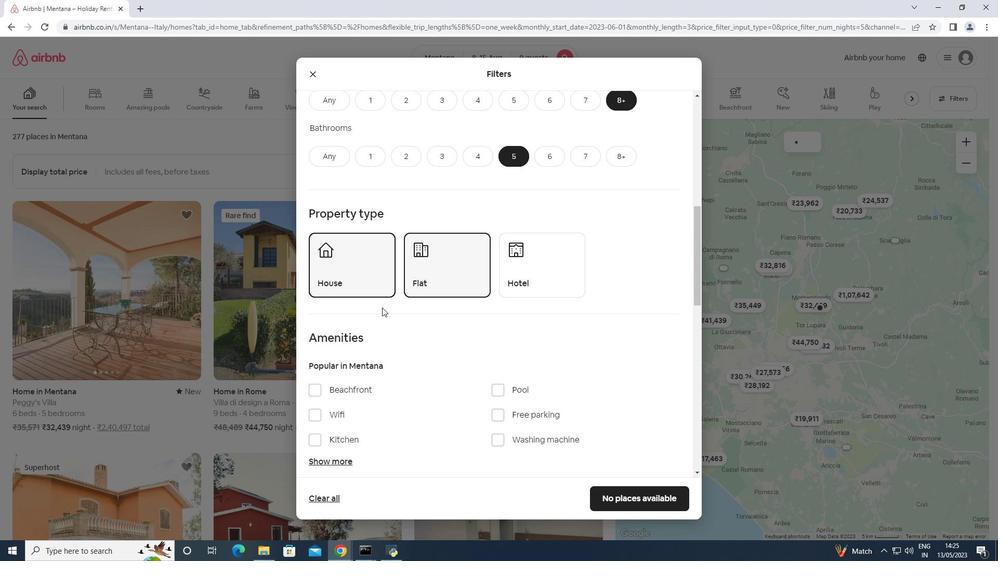 
Action: Mouse moved to (341, 264)
Screenshot: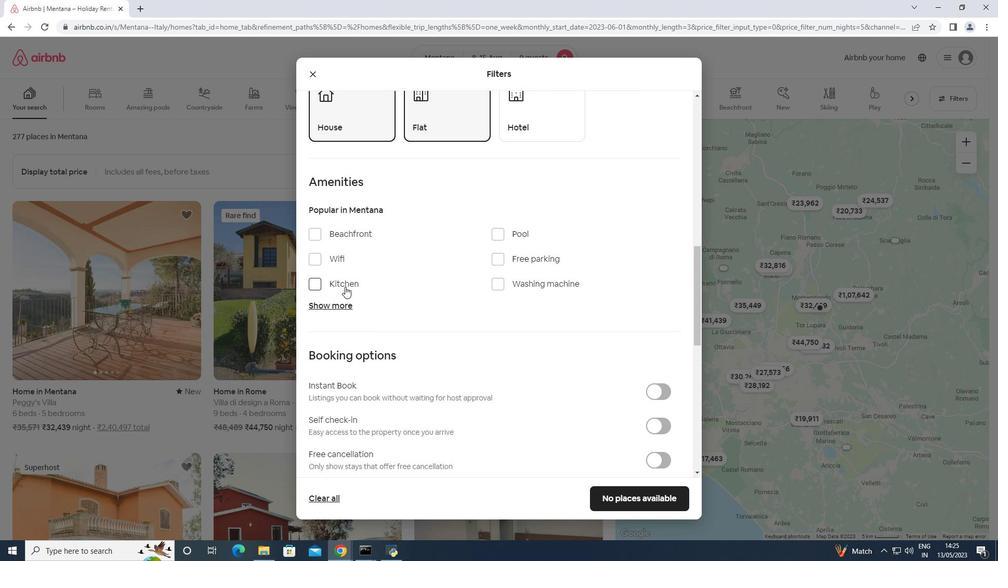 
Action: Mouse pressed left at (341, 264)
Screenshot: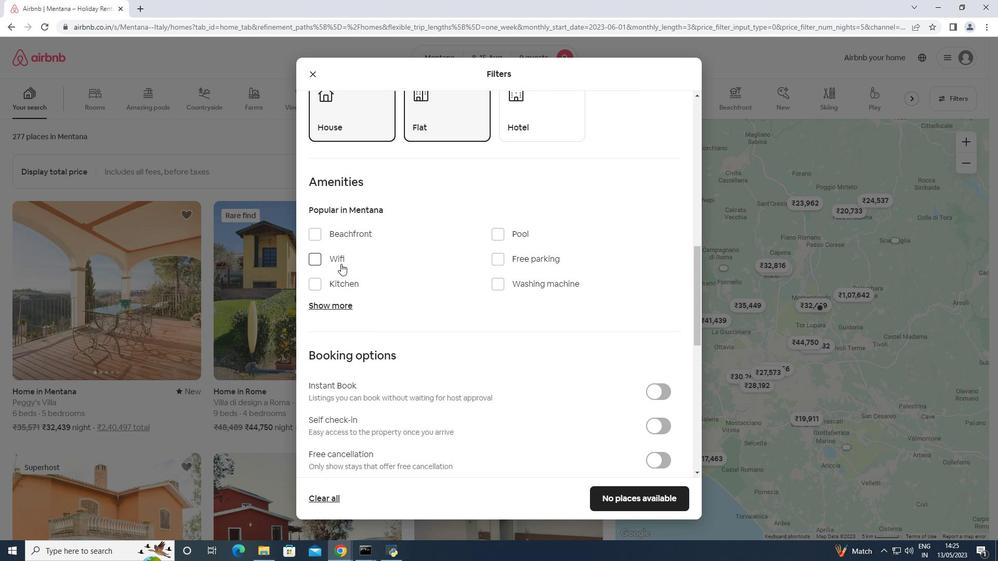 
Action: Mouse moved to (337, 309)
Screenshot: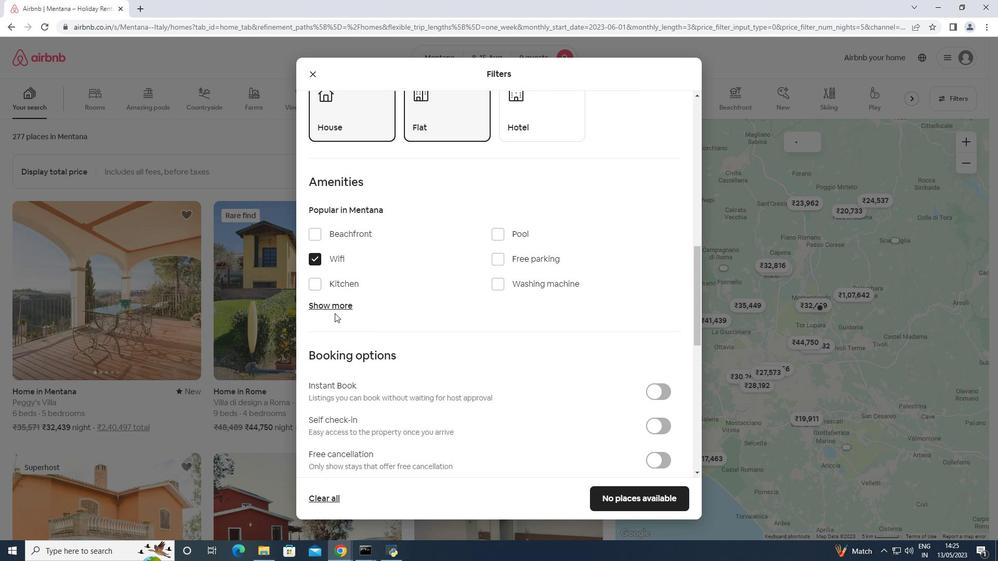
Action: Mouse pressed left at (337, 309)
Screenshot: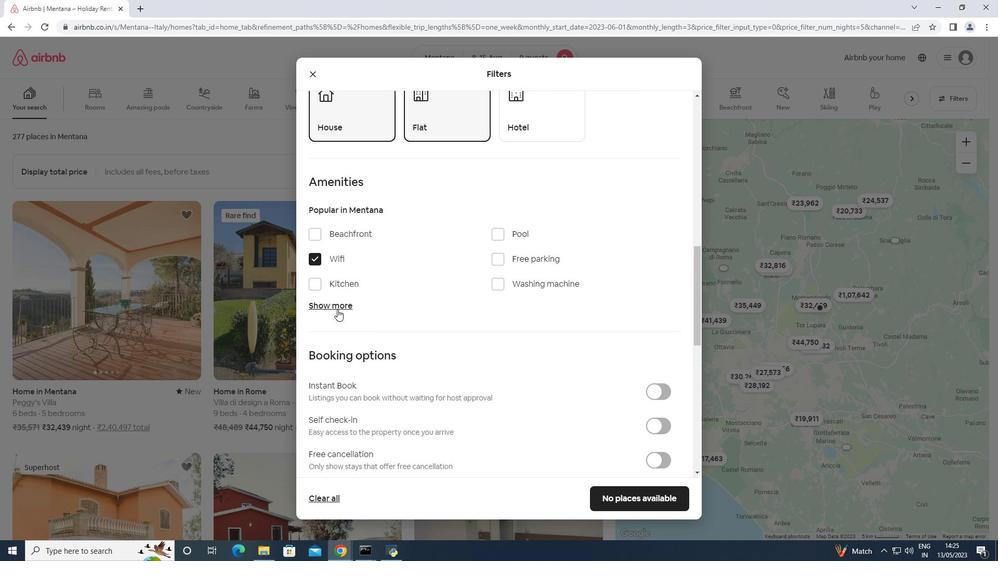 
Action: Mouse moved to (511, 259)
Screenshot: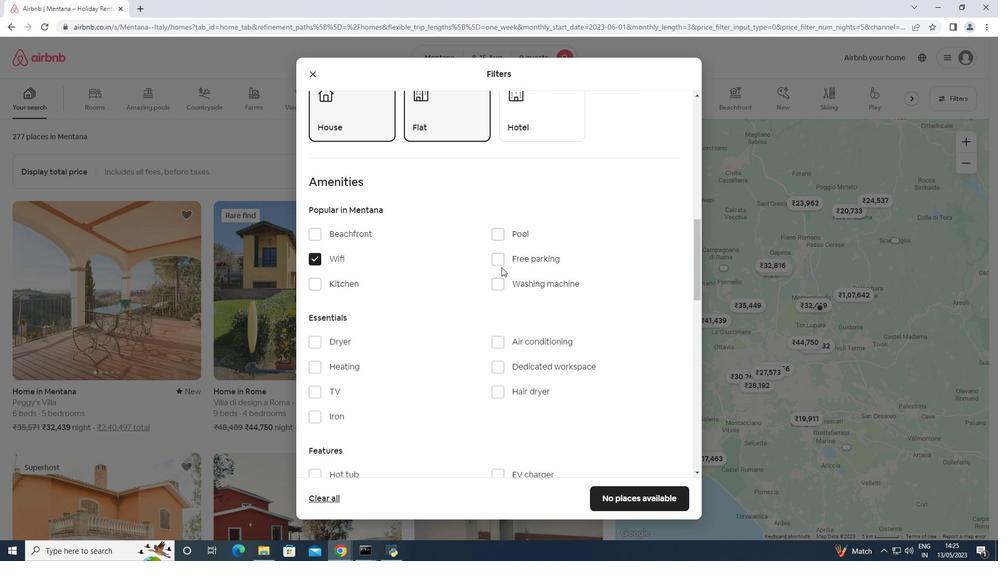 
Action: Mouse pressed left at (511, 259)
Screenshot: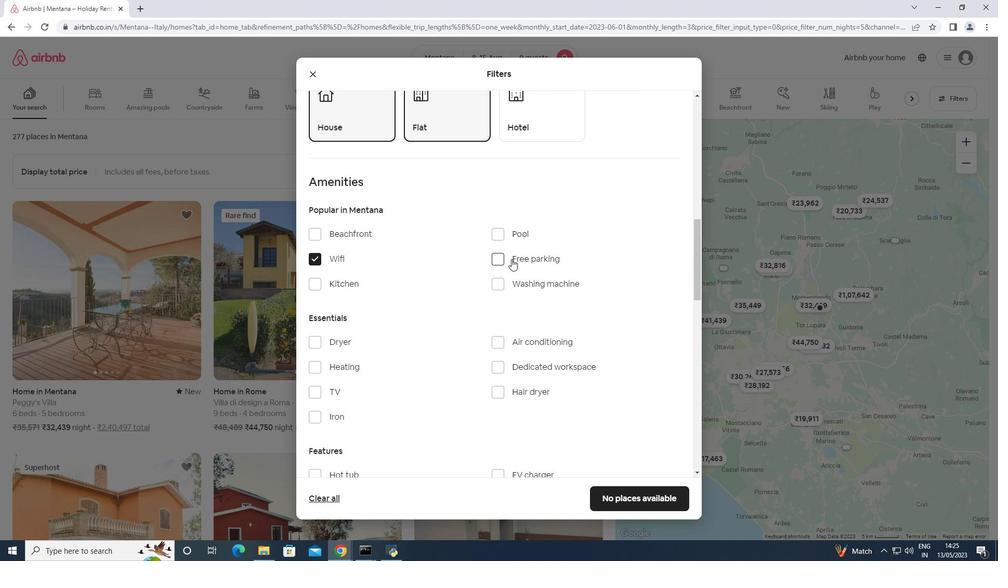 
Action: Mouse moved to (336, 394)
Screenshot: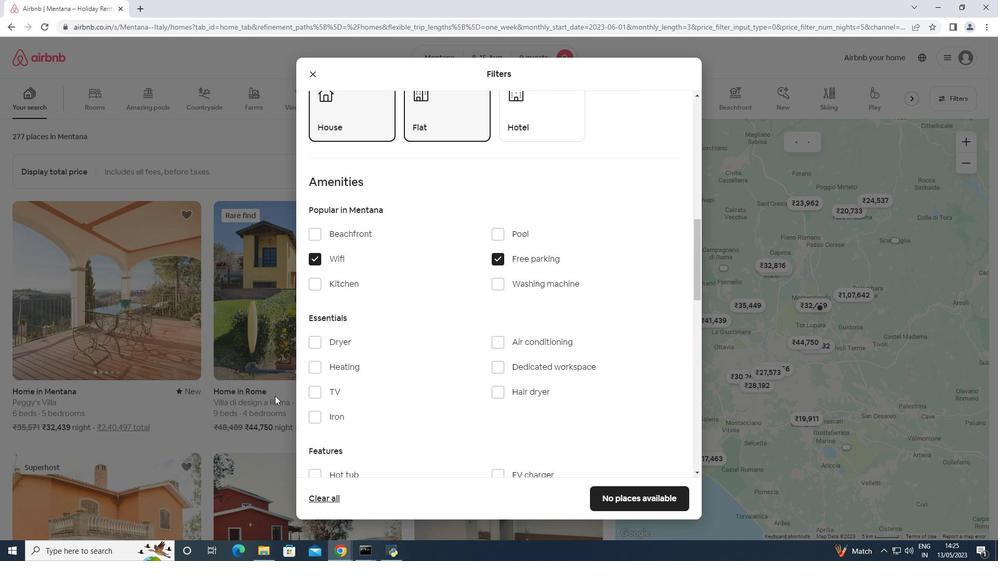 
Action: Mouse pressed left at (336, 394)
Screenshot: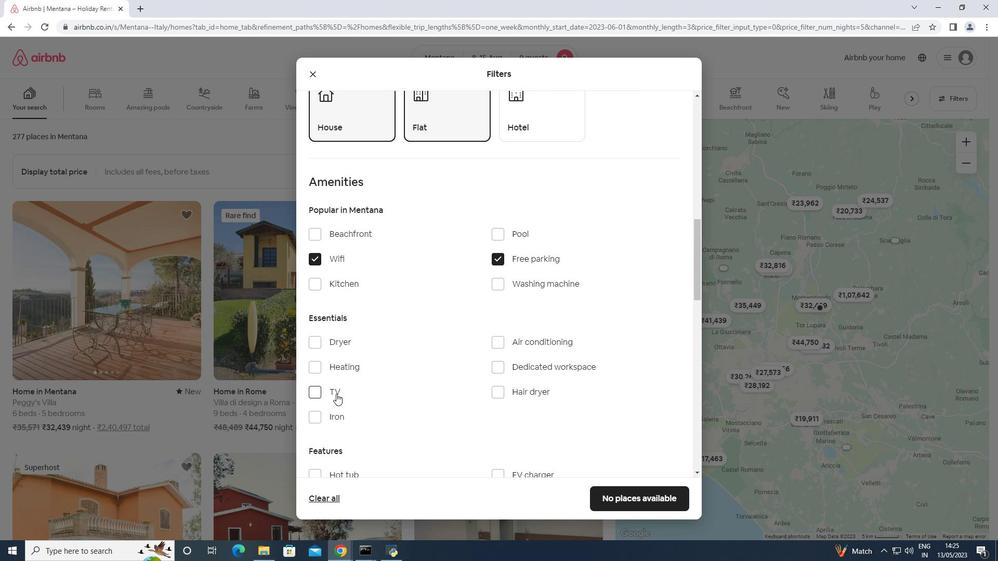
Action: Mouse scrolled (336, 393) with delta (0, 0)
Screenshot: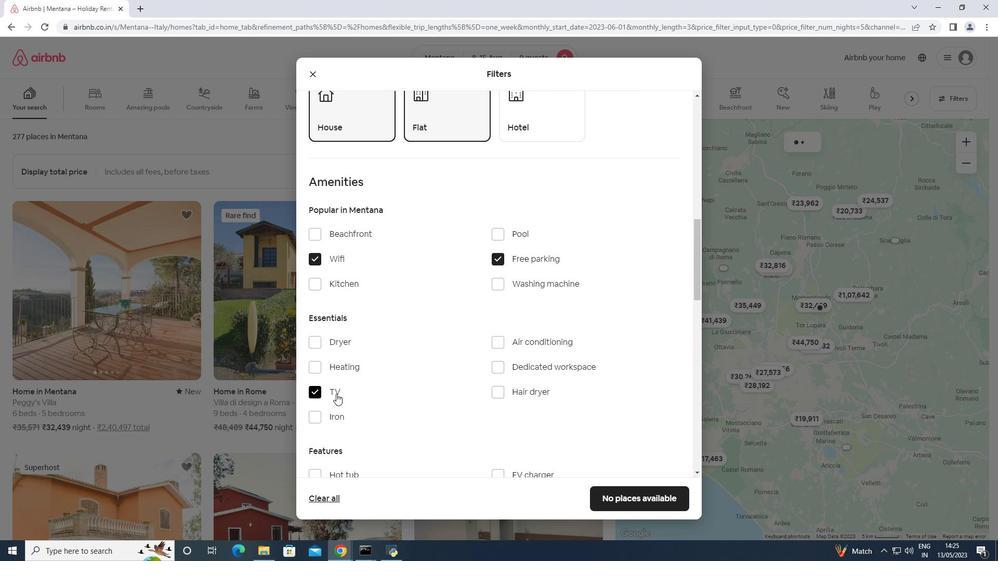 
Action: Mouse scrolled (336, 393) with delta (0, 0)
Screenshot: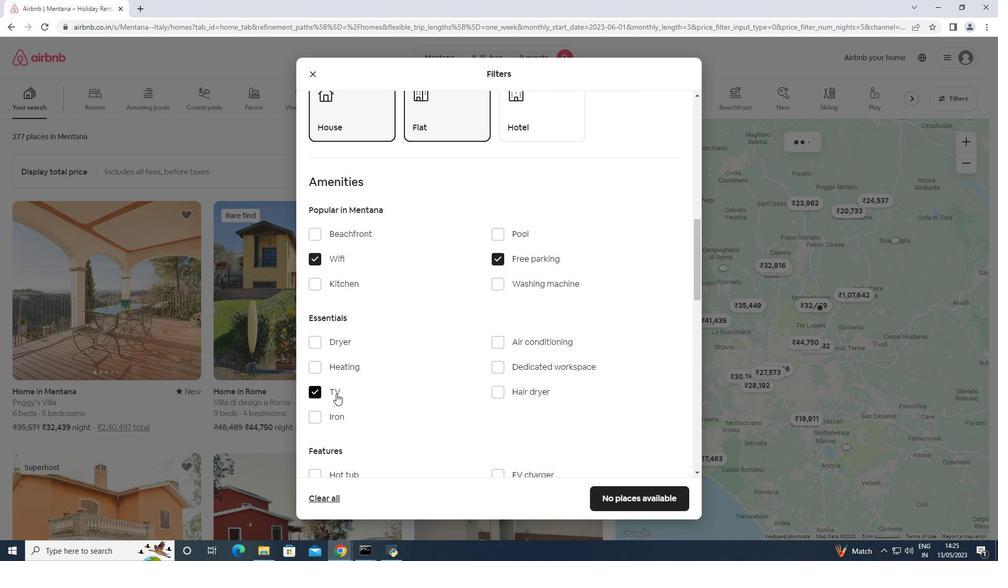 
Action: Mouse moved to (493, 394)
Screenshot: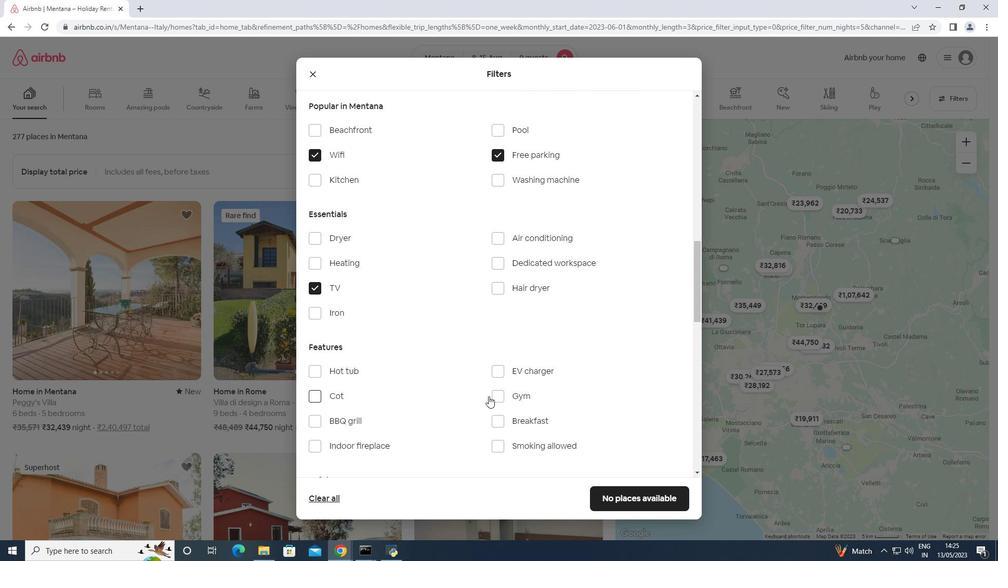
Action: Mouse pressed left at (493, 394)
Screenshot: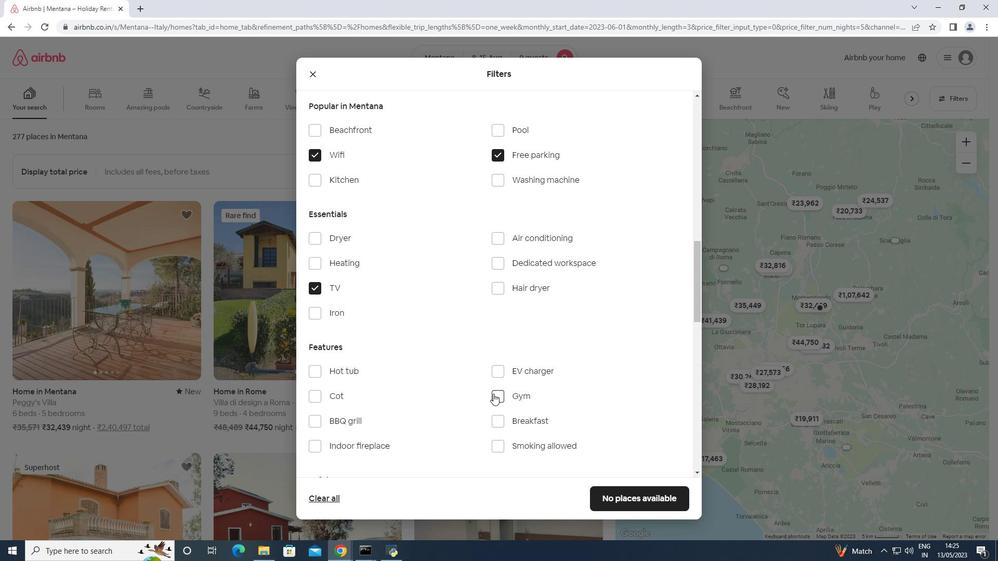 
Action: Mouse moved to (510, 422)
Screenshot: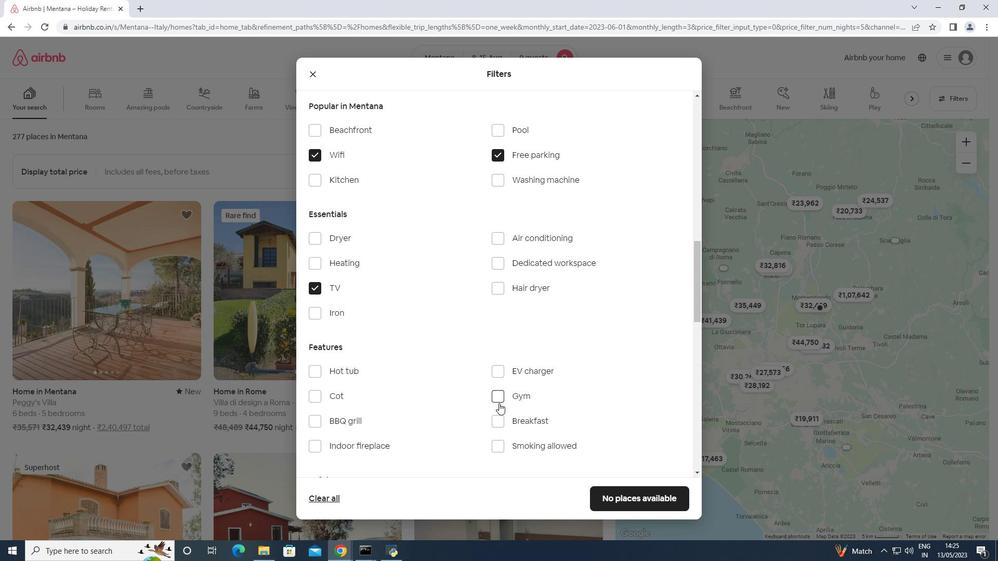 
Action: Mouse pressed left at (510, 422)
Screenshot: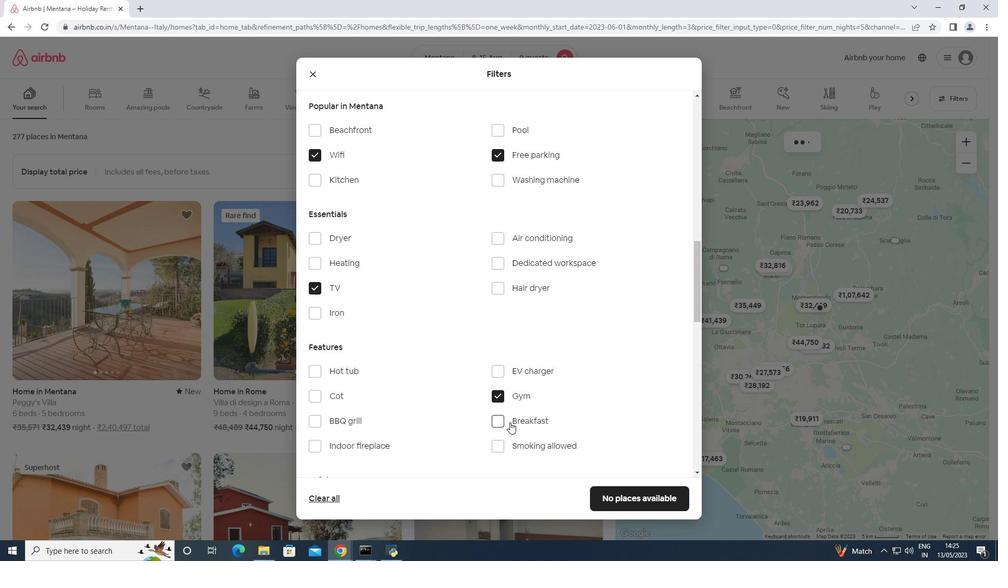 
Action: Mouse moved to (509, 422)
Screenshot: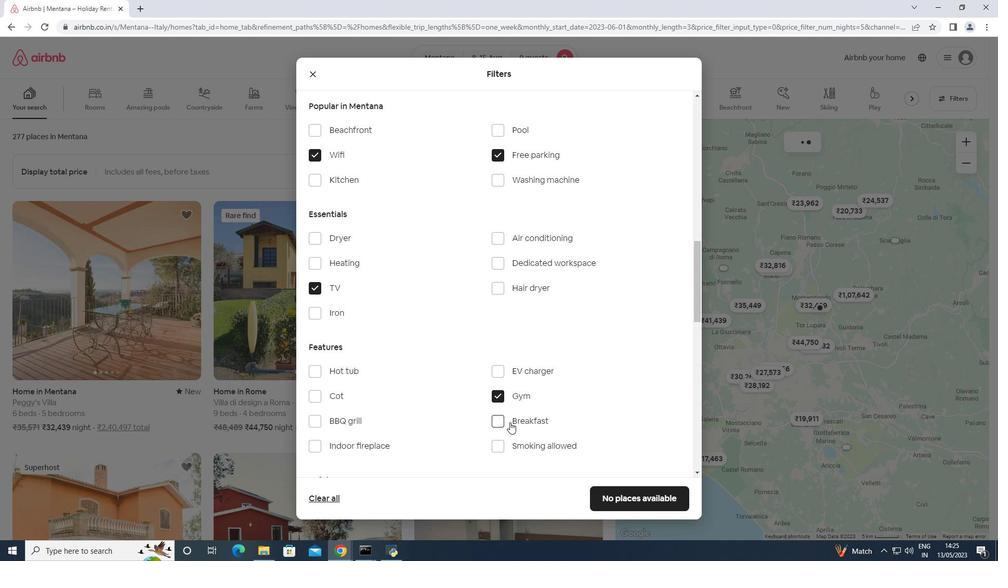 
Action: Mouse scrolled (509, 421) with delta (0, 0)
Screenshot: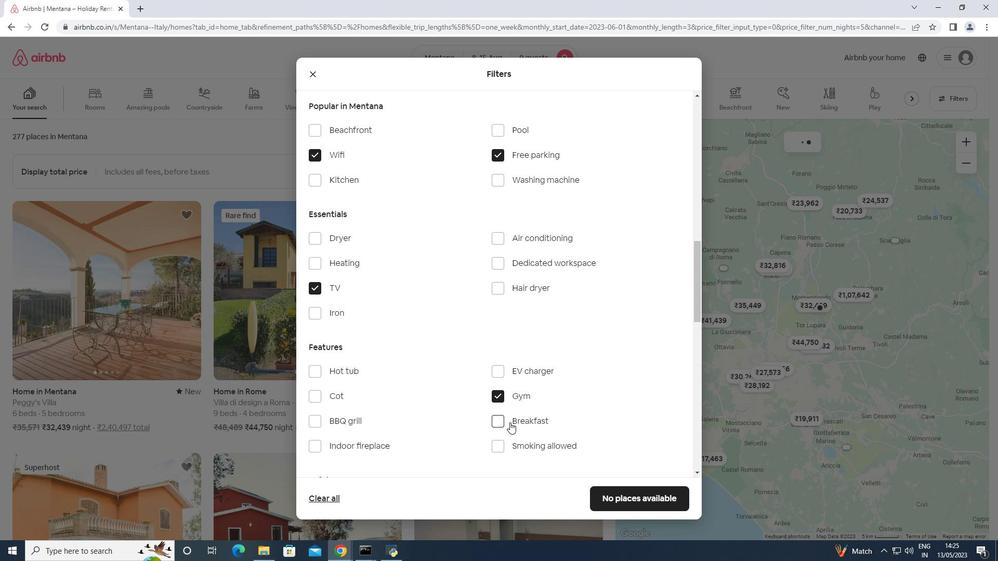 
Action: Mouse scrolled (509, 421) with delta (0, 0)
Screenshot: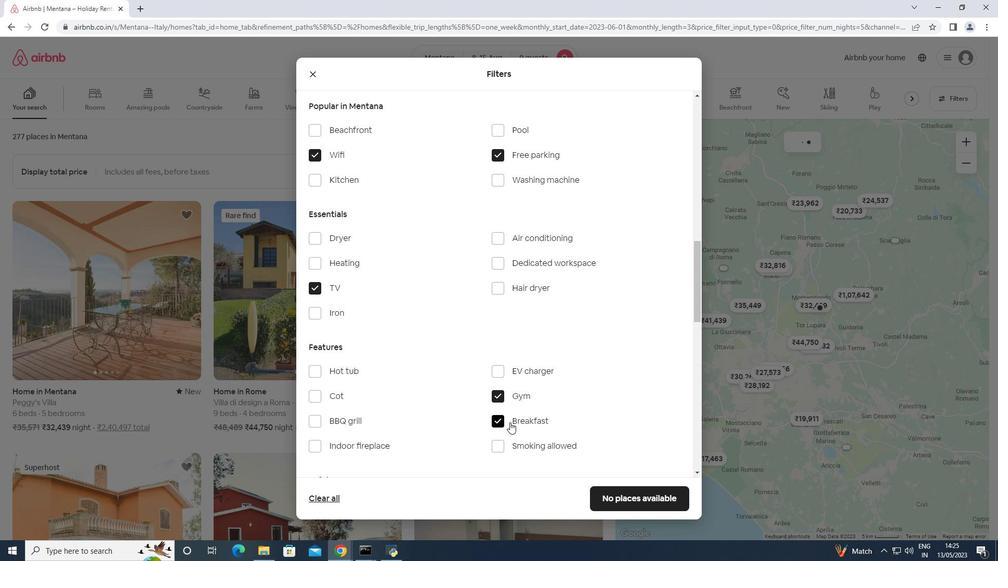 
Action: Mouse scrolled (509, 421) with delta (0, 0)
Screenshot: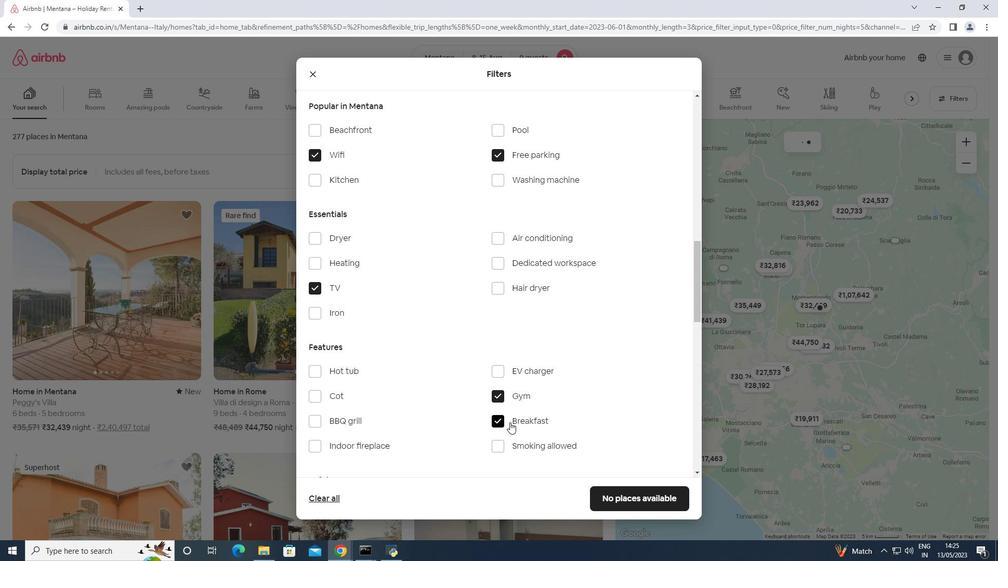 
Action: Mouse scrolled (509, 421) with delta (0, 0)
Screenshot: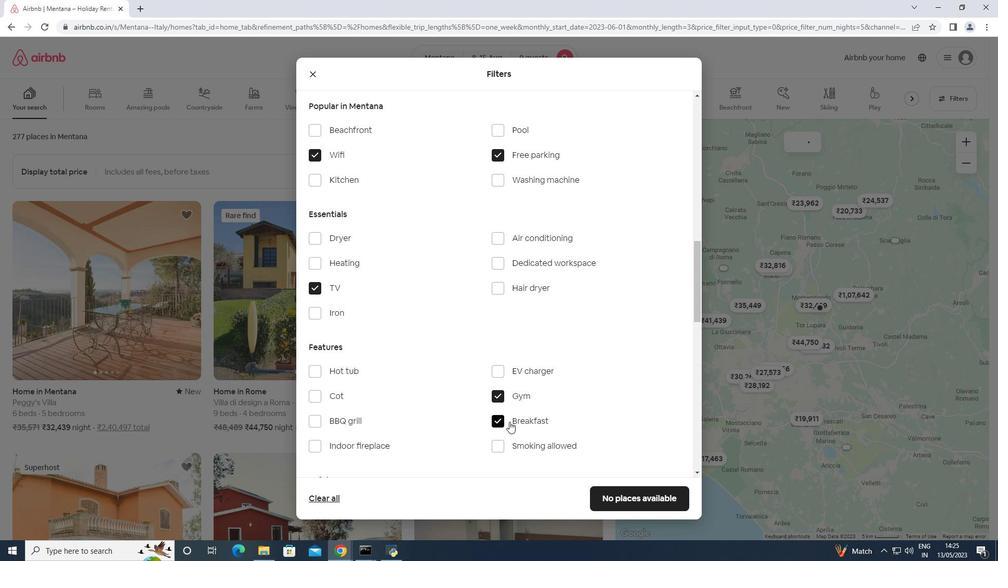 
Action: Mouse moved to (653, 435)
Screenshot: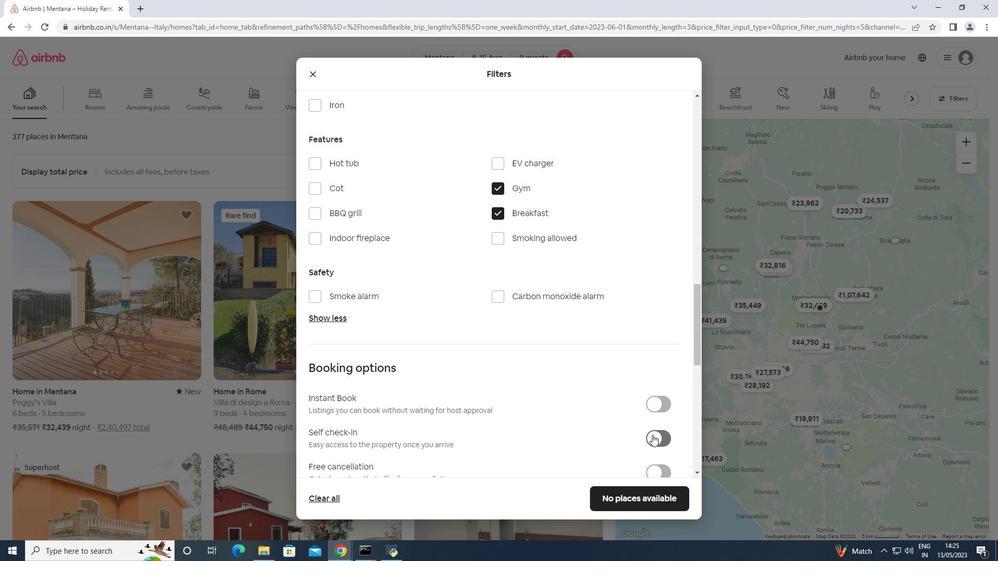 
Action: Mouse pressed left at (653, 435)
Screenshot: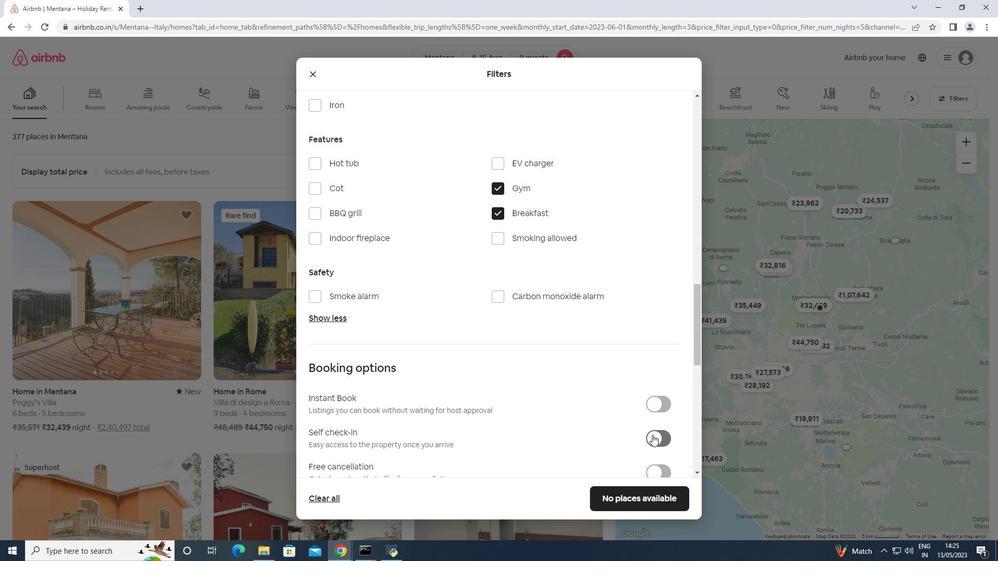 
Action: Mouse scrolled (653, 434) with delta (0, 0)
Screenshot: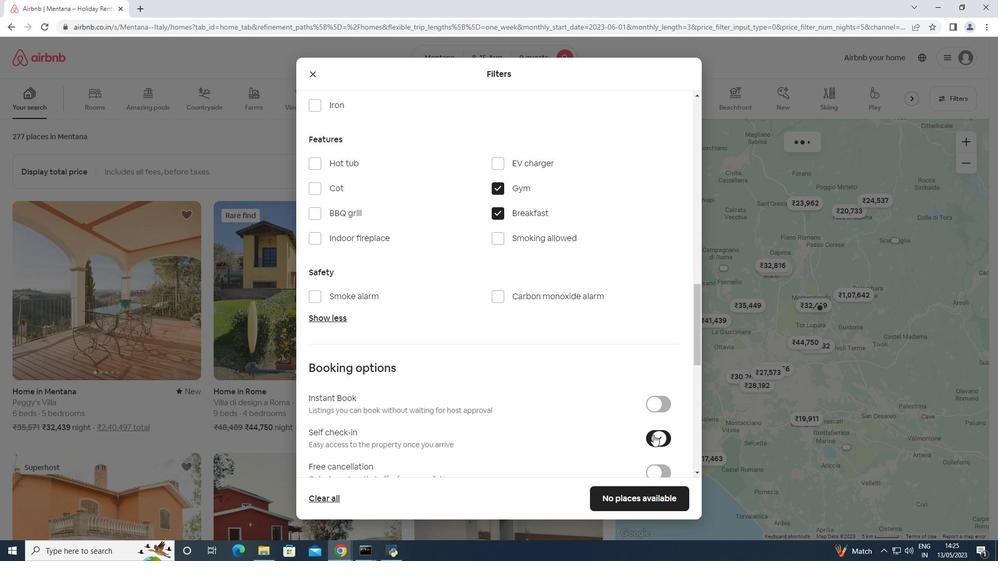 
Action: Mouse scrolled (653, 434) with delta (0, 0)
Screenshot: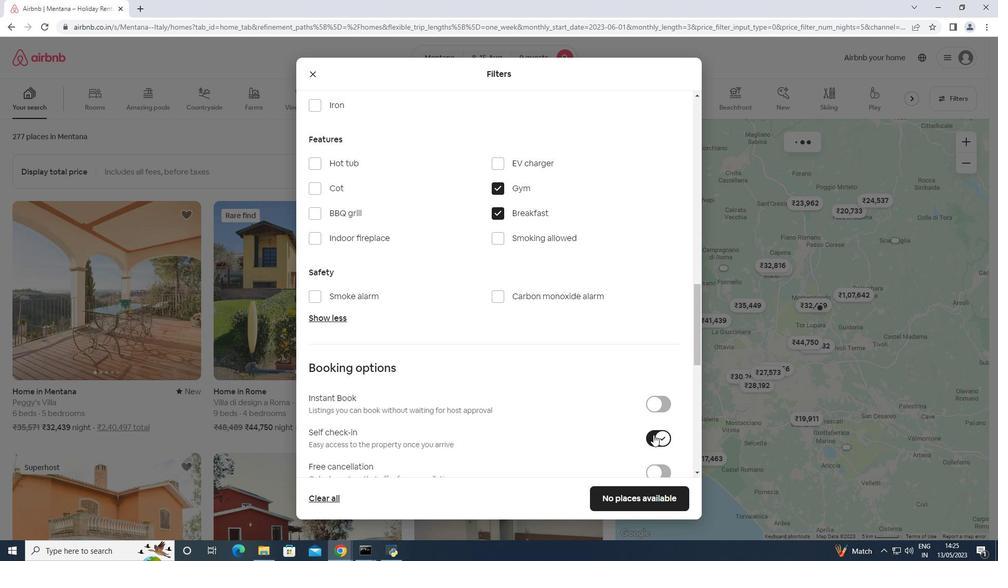
Action: Mouse scrolled (653, 434) with delta (0, 0)
Screenshot: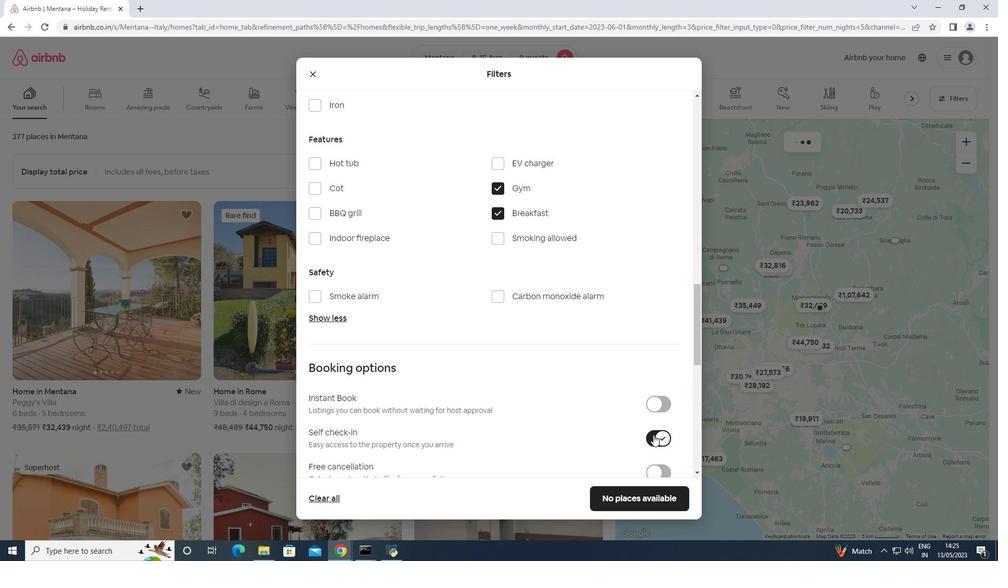 
Action: Mouse scrolled (653, 434) with delta (0, 0)
Screenshot: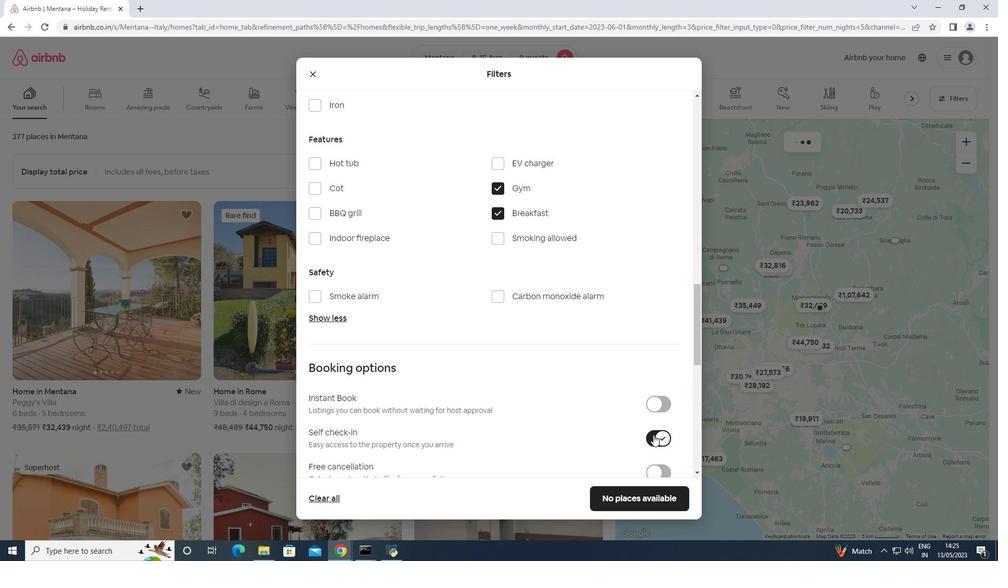 
Action: Mouse scrolled (653, 434) with delta (0, 0)
Screenshot: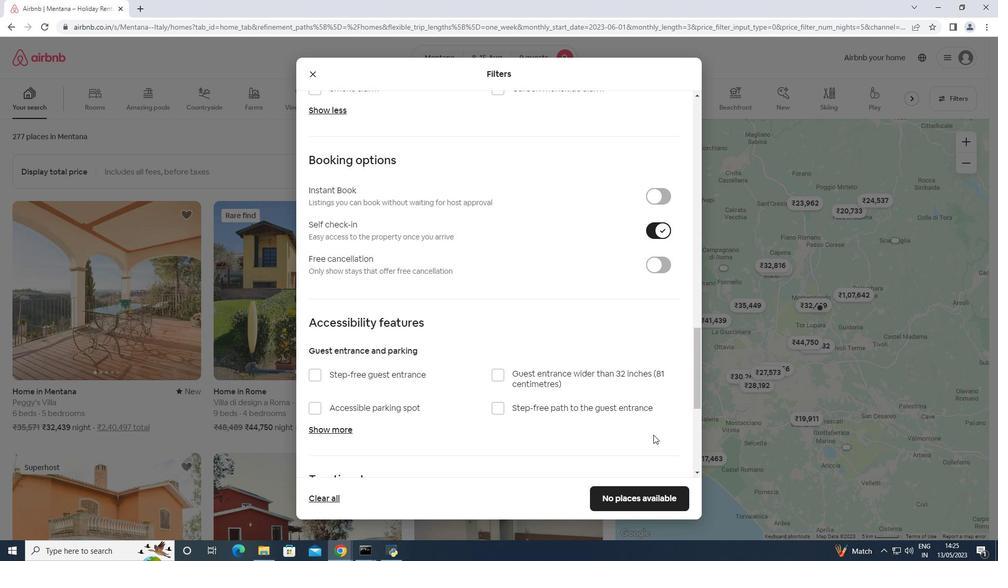 
Action: Mouse scrolled (653, 434) with delta (0, 0)
Screenshot: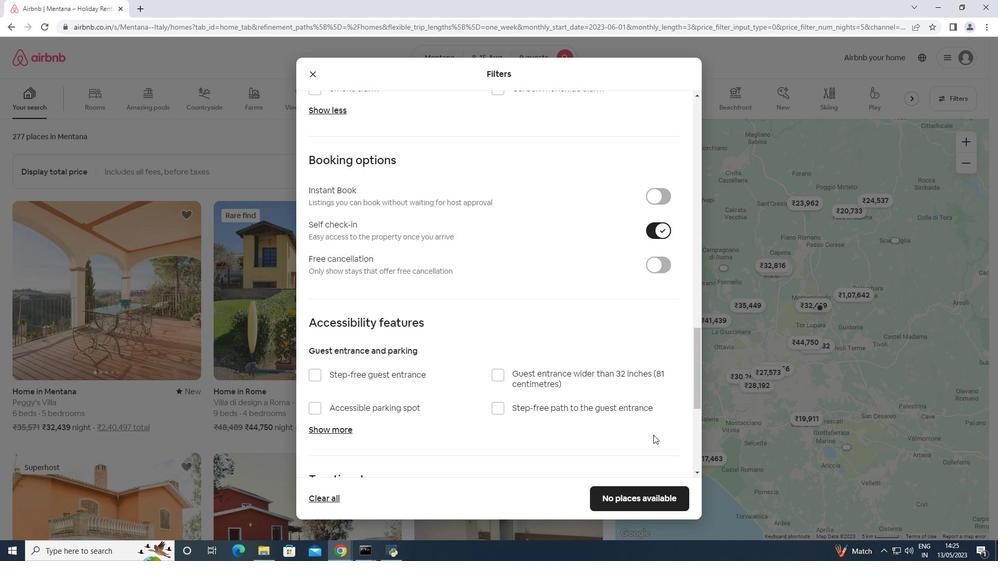 
Action: Mouse scrolled (653, 434) with delta (0, 0)
Screenshot: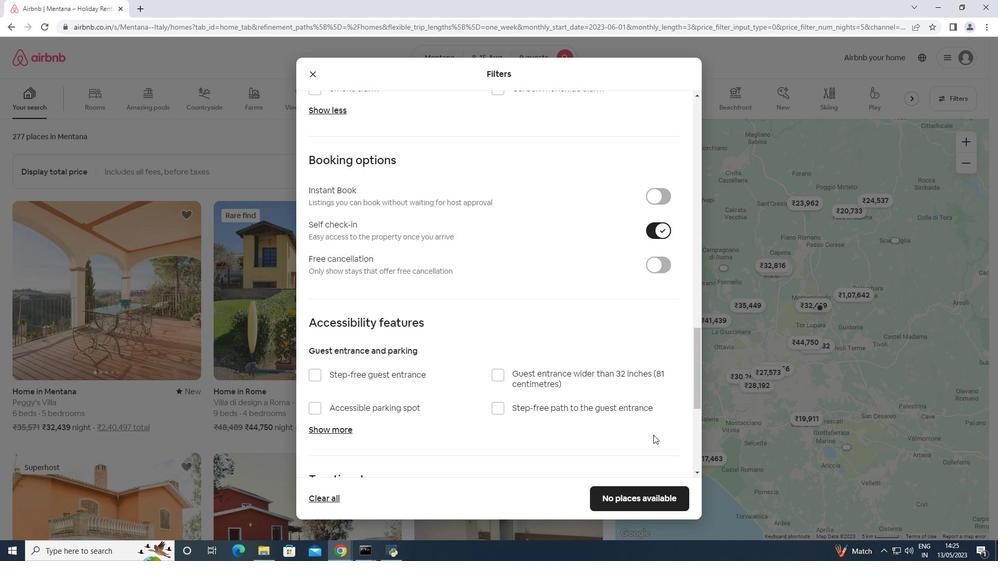 
Action: Mouse scrolled (653, 434) with delta (0, 0)
Screenshot: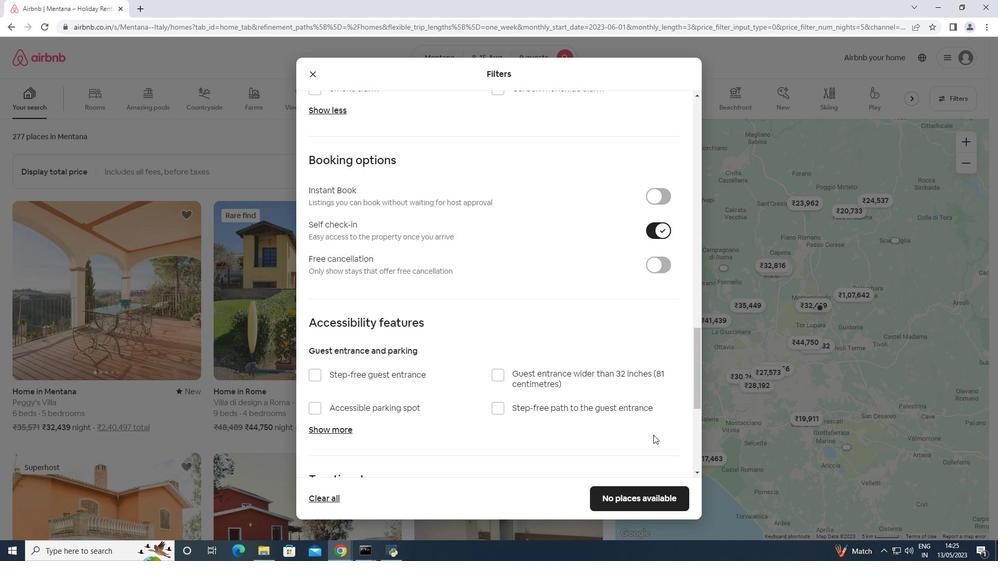 
Action: Mouse scrolled (653, 434) with delta (0, 0)
Screenshot: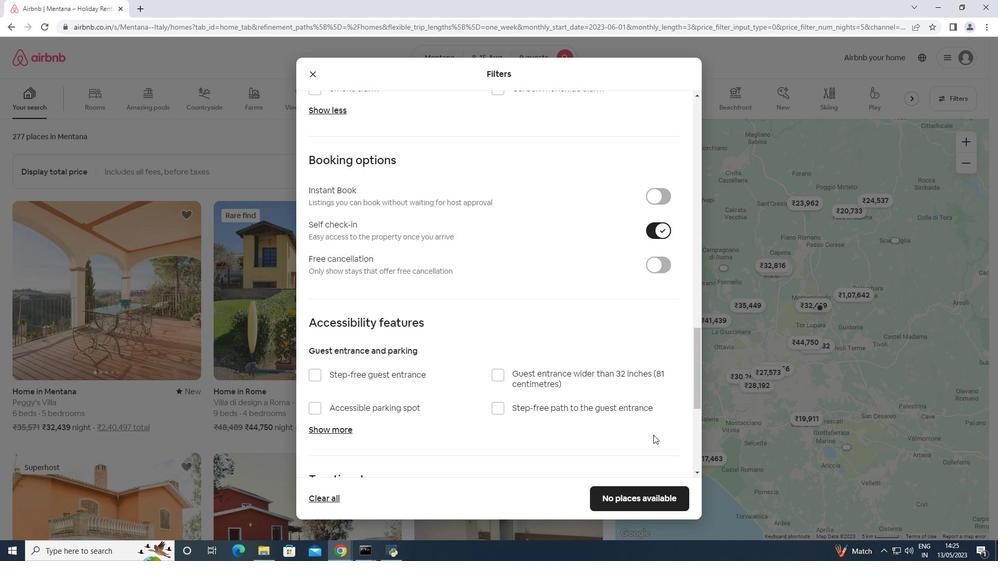 
Action: Mouse scrolled (653, 434) with delta (0, 0)
Screenshot: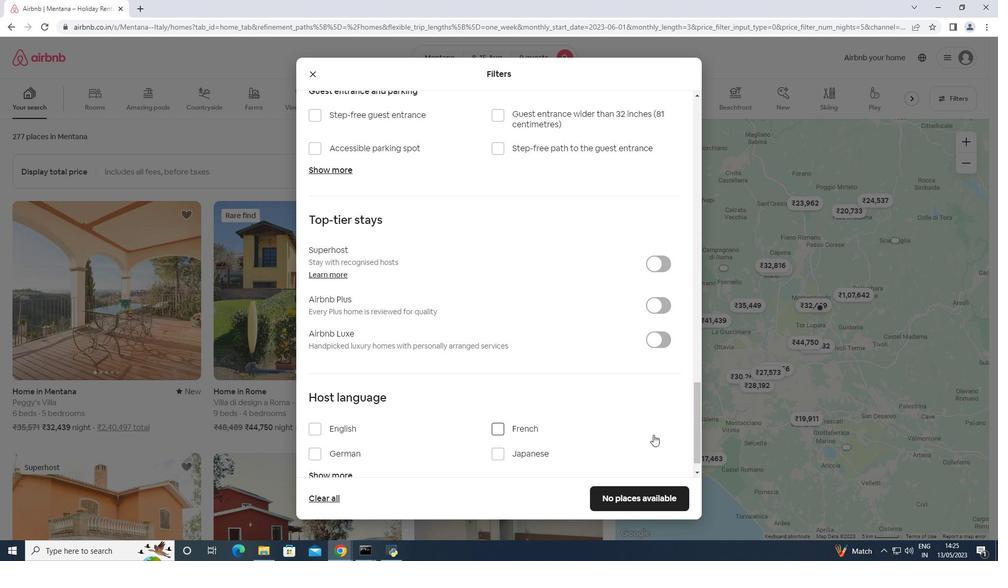 
Action: Mouse scrolled (653, 434) with delta (0, 0)
Screenshot: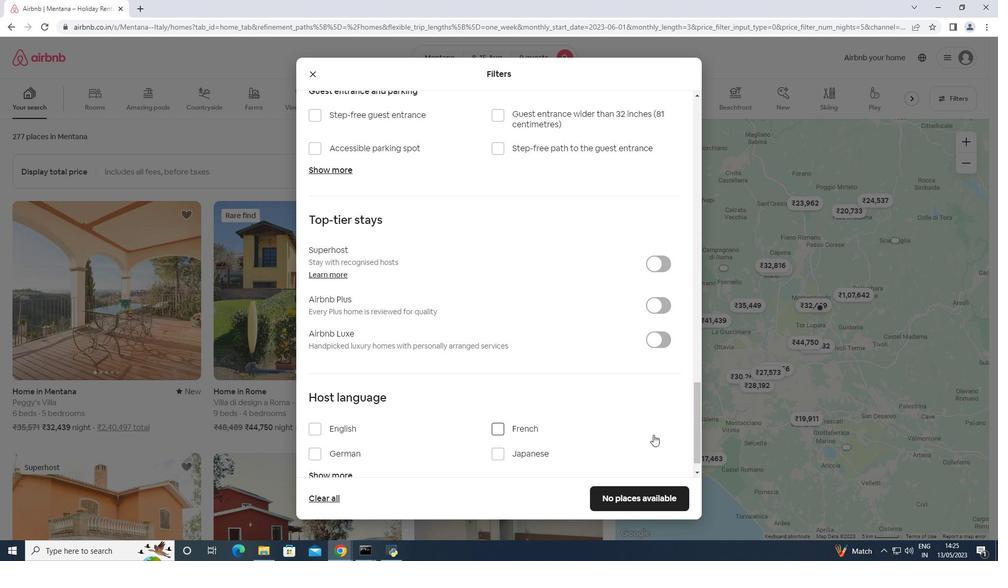 
Action: Mouse scrolled (653, 434) with delta (0, 0)
Screenshot: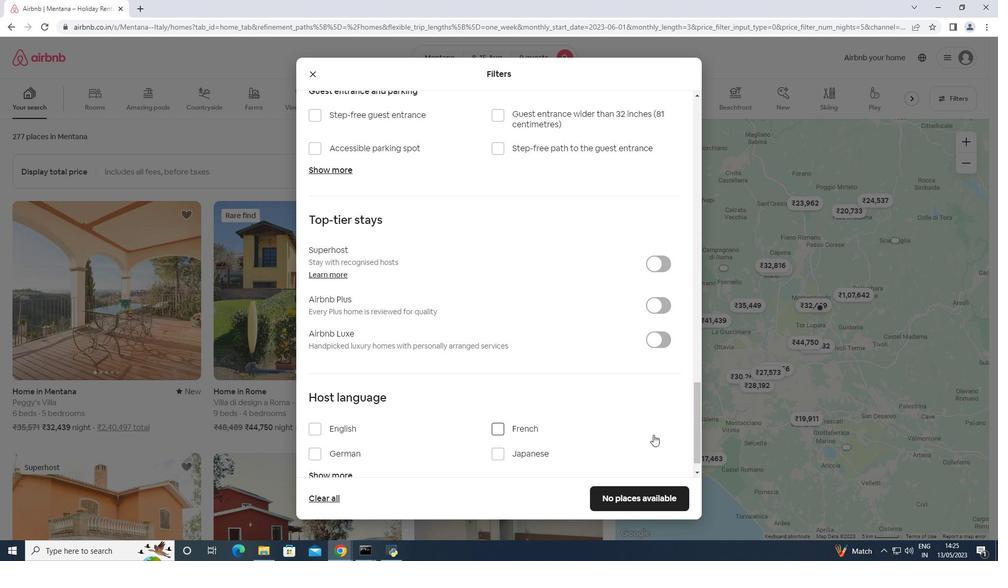 
Action: Mouse scrolled (653, 434) with delta (0, 0)
Screenshot: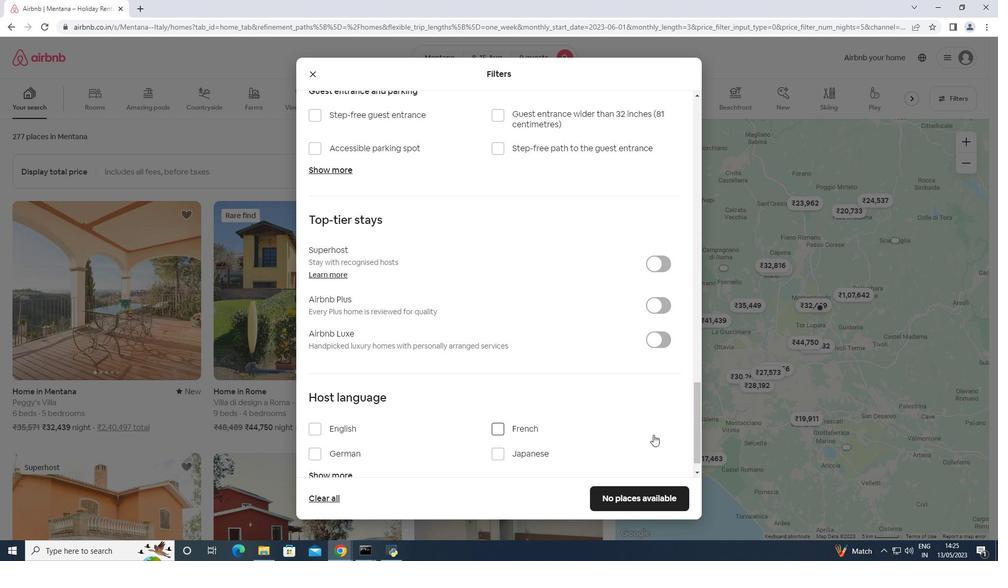 
Action: Mouse moved to (383, 400)
Screenshot: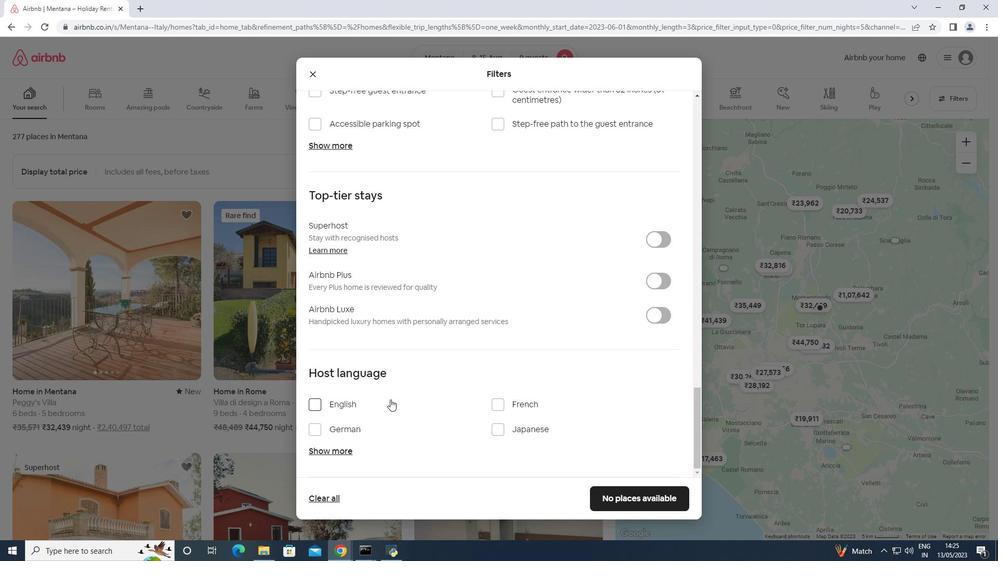 
Action: Mouse pressed left at (383, 400)
Screenshot: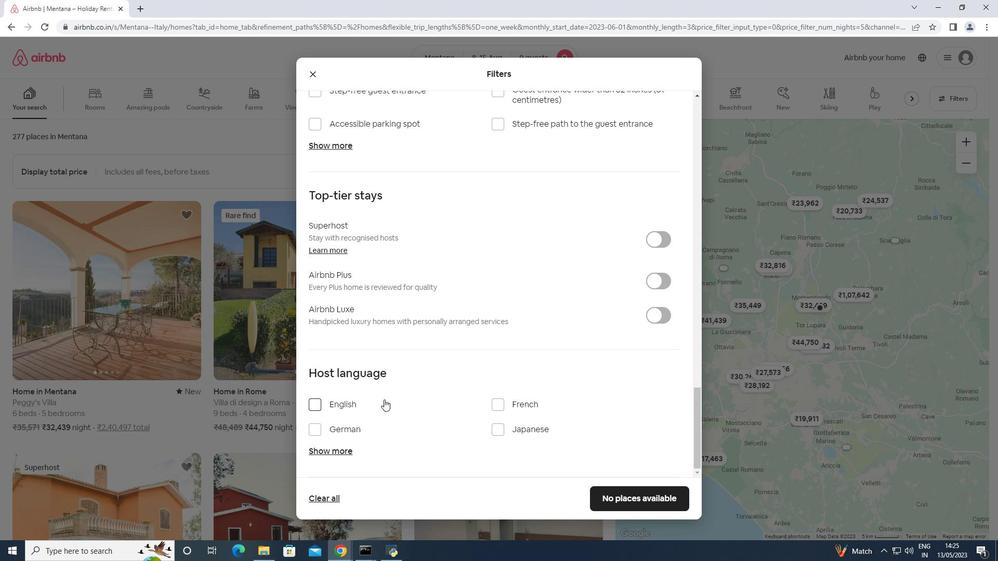 
Action: Mouse moved to (671, 496)
Screenshot: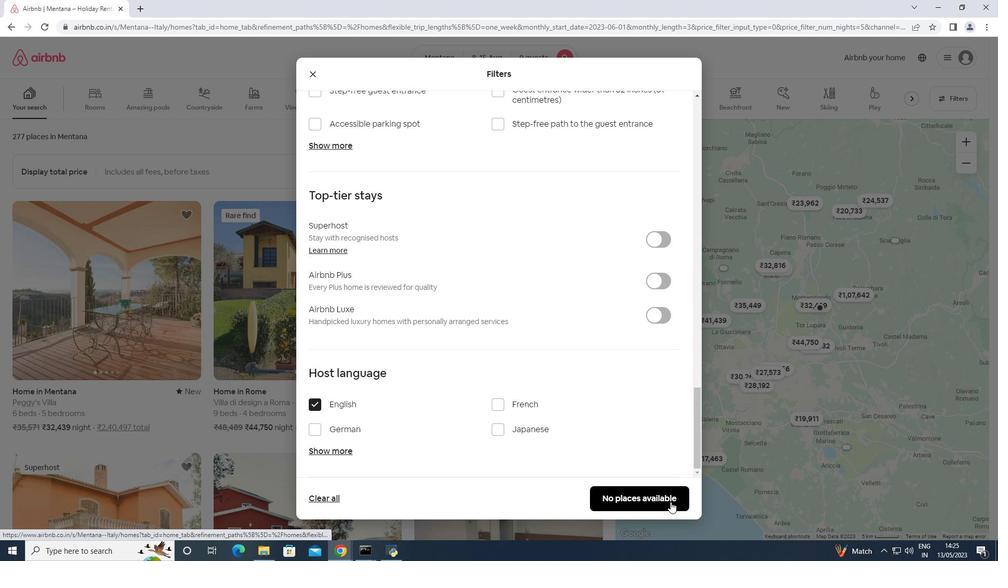
Action: Mouse pressed left at (671, 496)
Screenshot: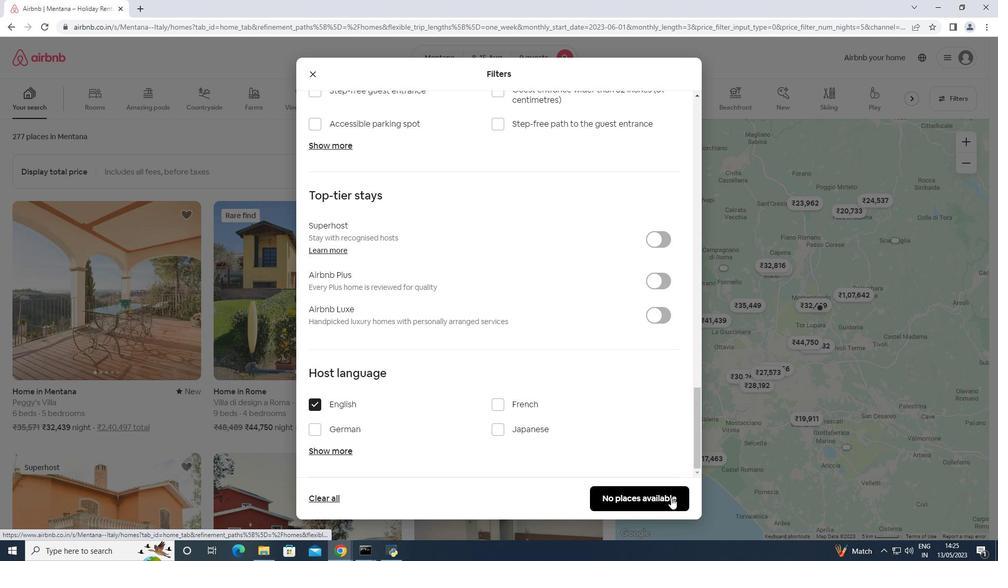 
Action: Mouse moved to (465, 196)
Screenshot: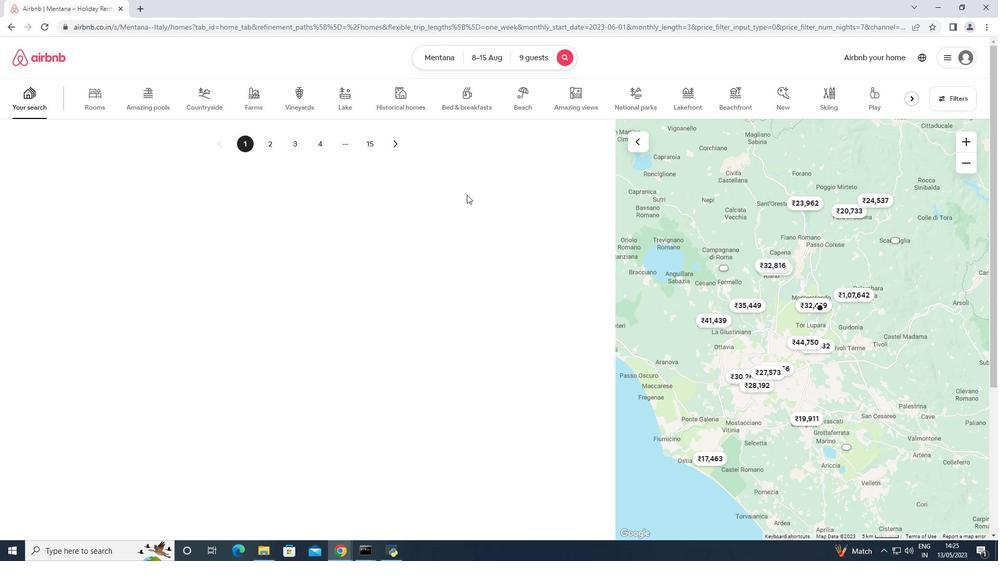 
